 Task: Forward email as attachment with the signature Jesse Powell with the subject Request for a call from softage.8@softage.net to softage.6@softage.net and softage.7@softage.net with BCC to softage.9@softage.net with the message Can you please send me the attendance list for the last team meeting?
Action: Mouse moved to (203, 161)
Screenshot: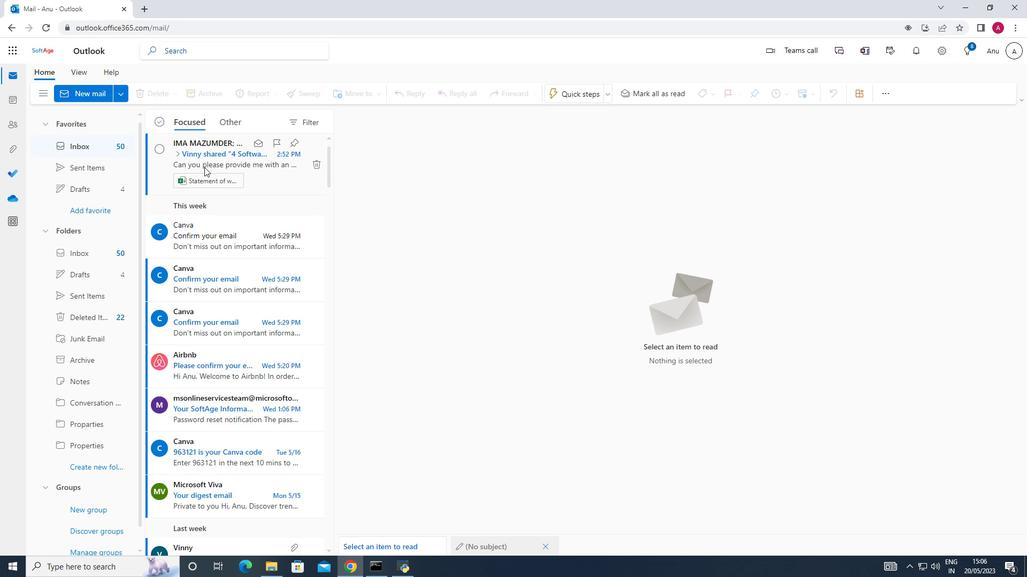 
Action: Mouse pressed left at (203, 161)
Screenshot: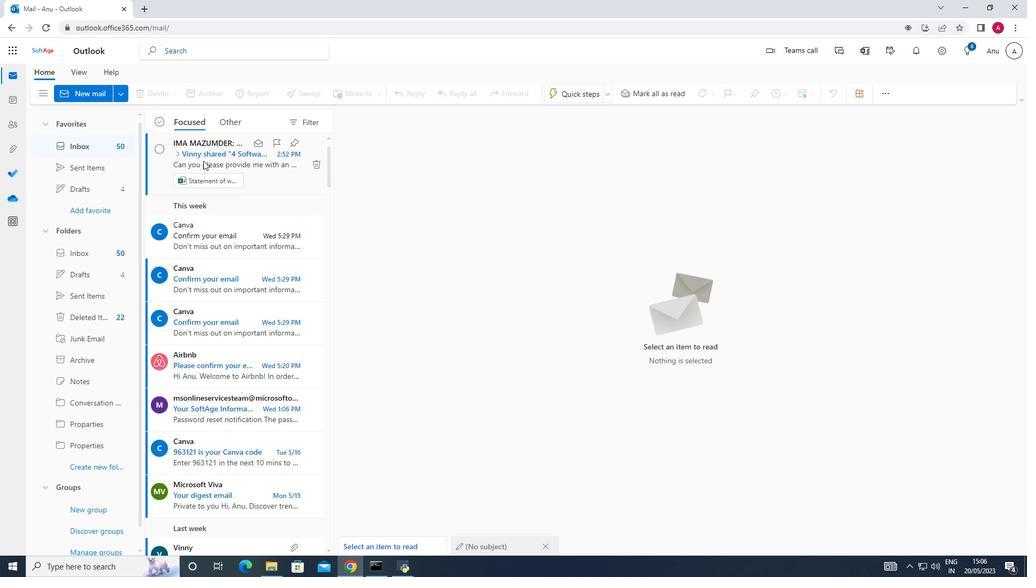 
Action: Mouse moved to (983, 150)
Screenshot: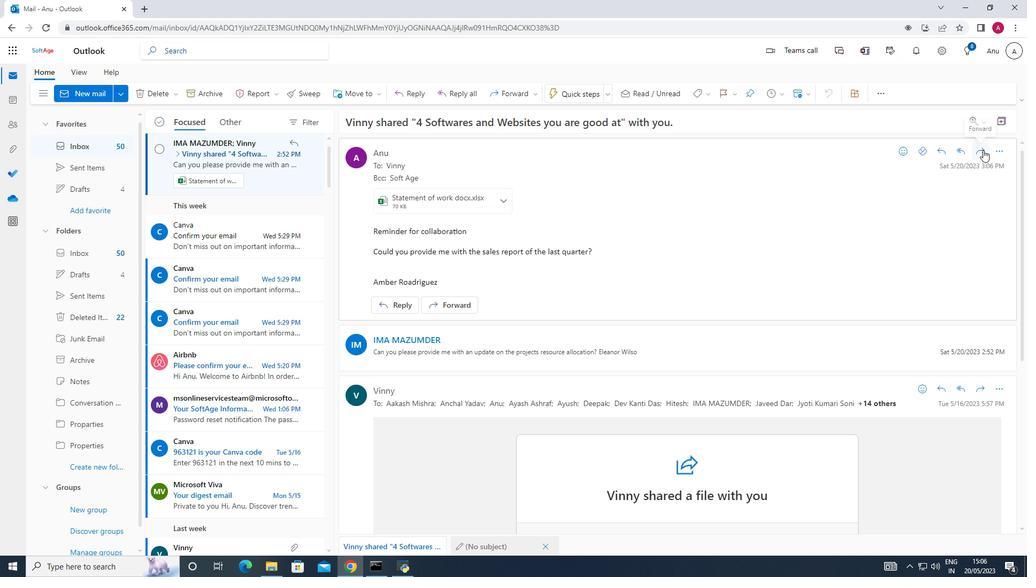 
Action: Mouse pressed left at (983, 150)
Screenshot: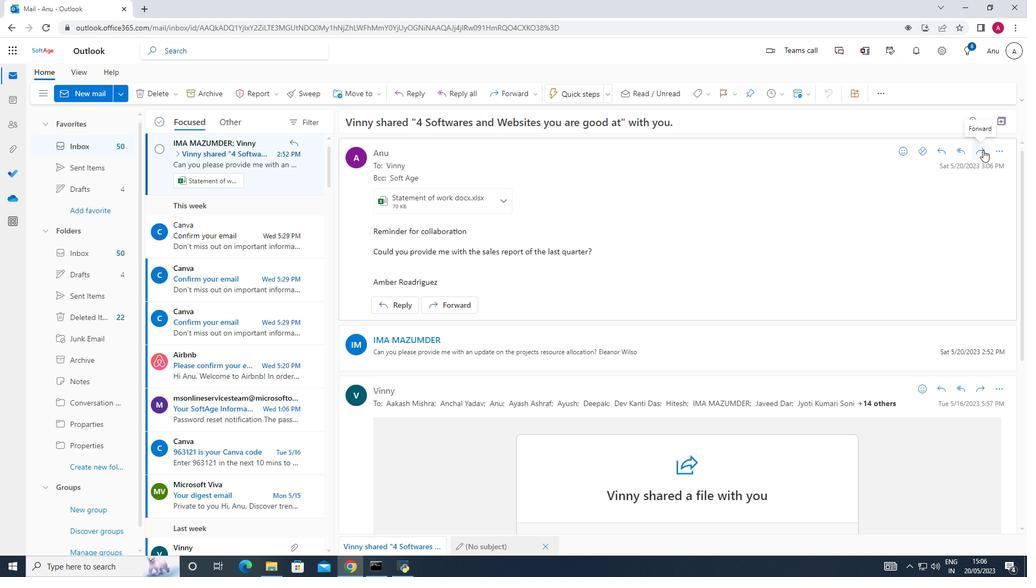 
Action: Mouse moved to (394, 176)
Screenshot: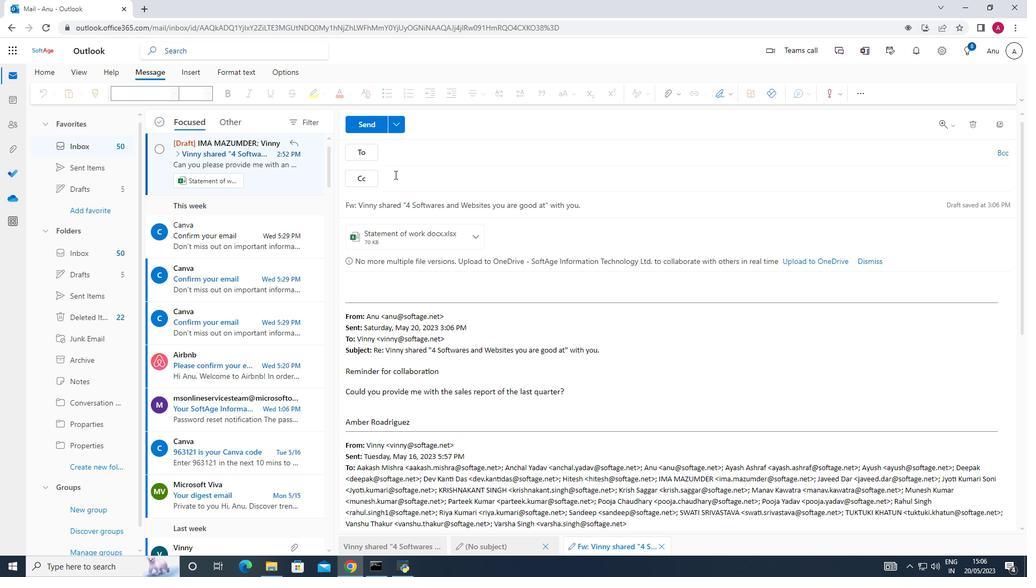 
Action: Mouse scrolled (394, 175) with delta (0, 0)
Screenshot: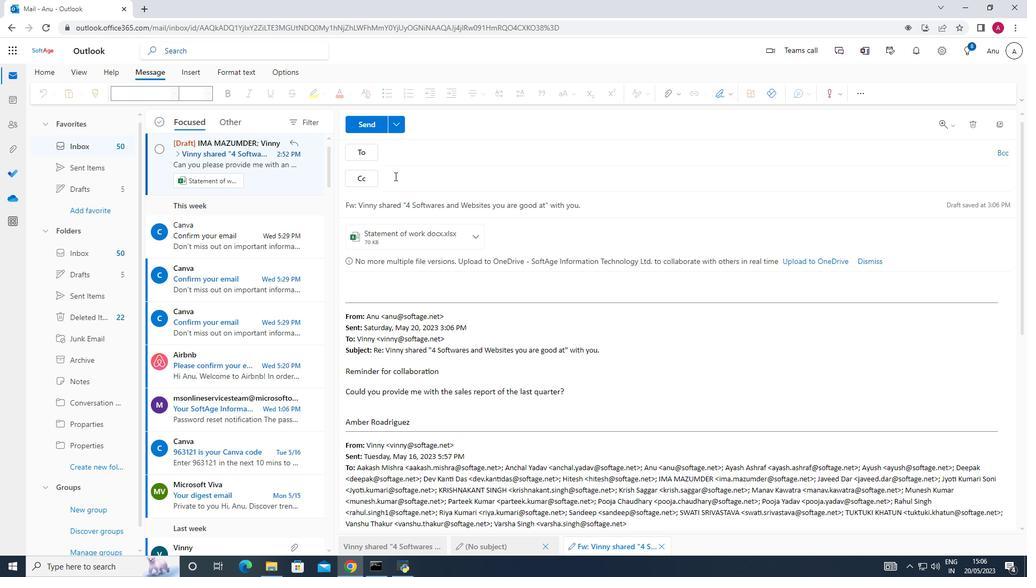 
Action: Mouse scrolled (394, 177) with delta (0, 0)
Screenshot: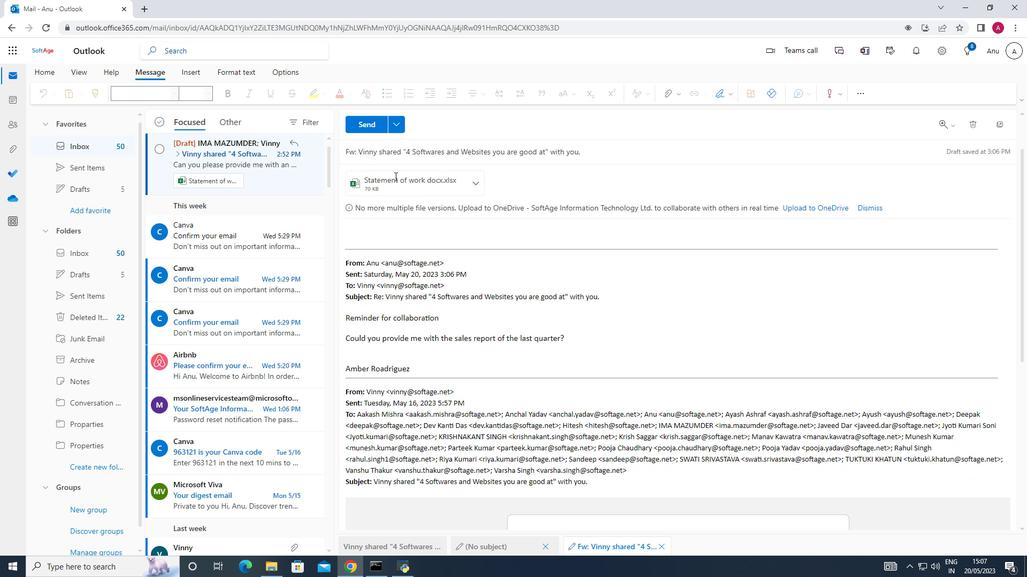 
Action: Mouse moved to (731, 95)
Screenshot: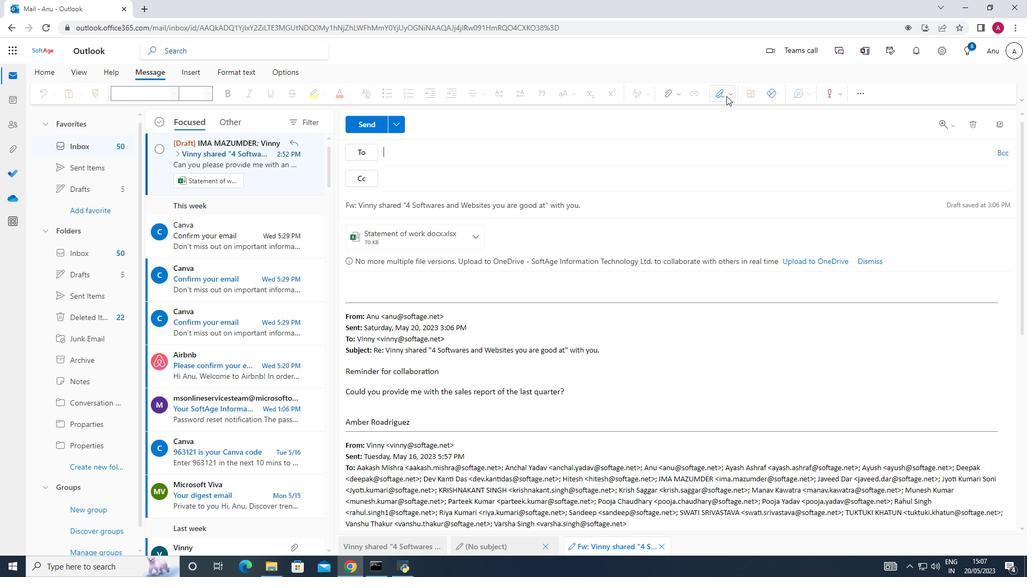 
Action: Mouse pressed left at (731, 95)
Screenshot: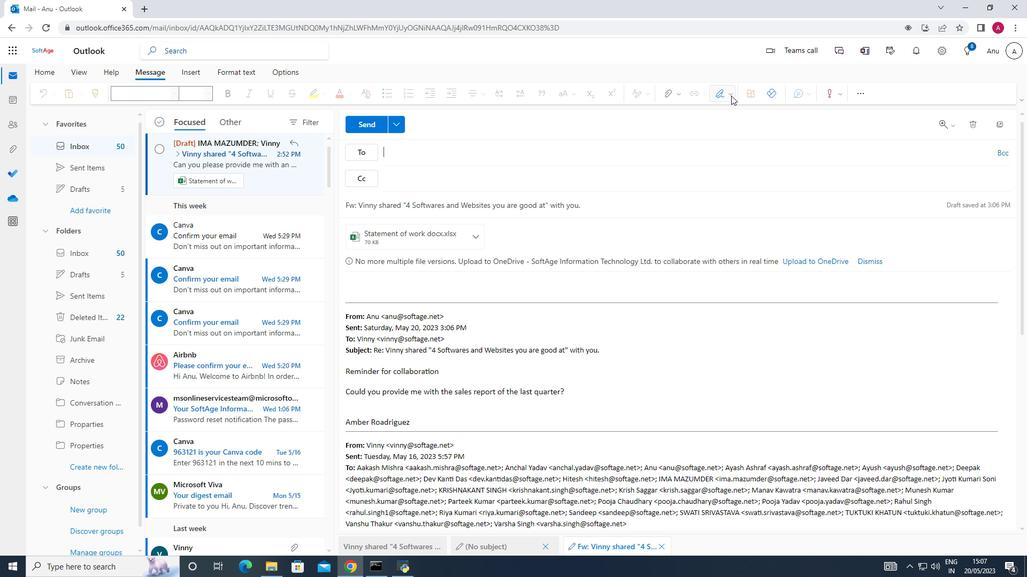 
Action: Mouse moved to (710, 133)
Screenshot: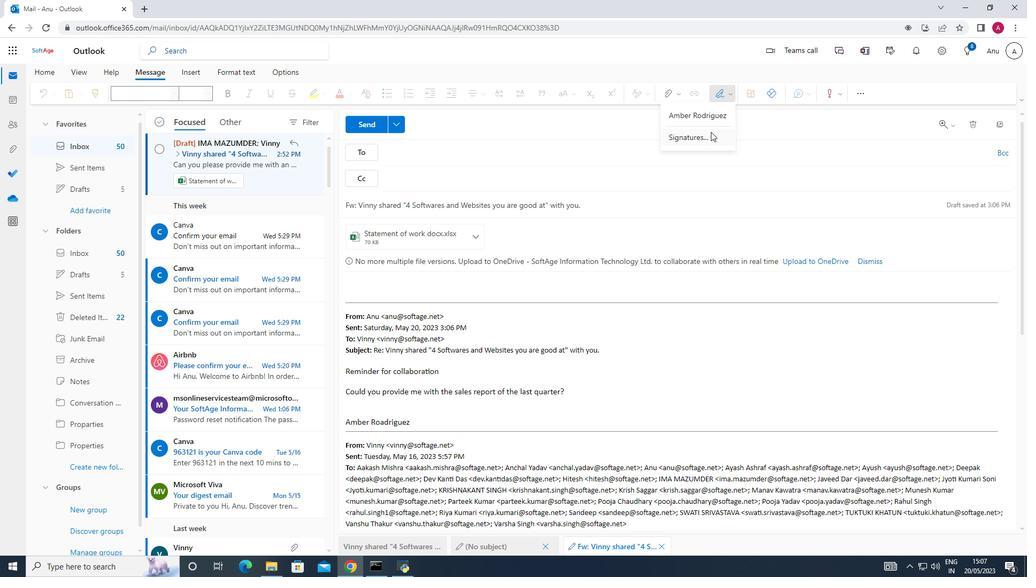 
Action: Mouse pressed left at (710, 133)
Screenshot: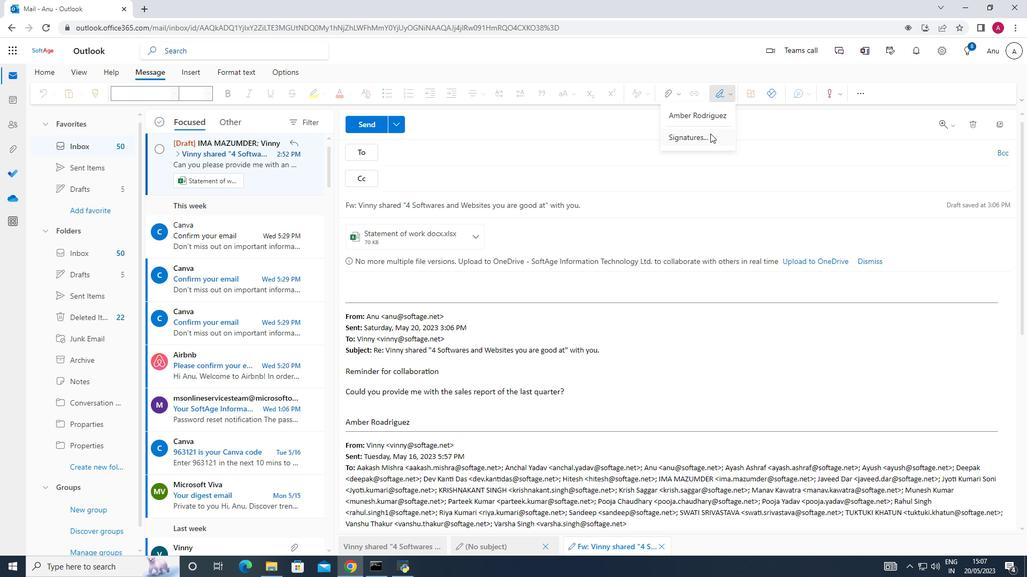 
Action: Mouse moved to (728, 174)
Screenshot: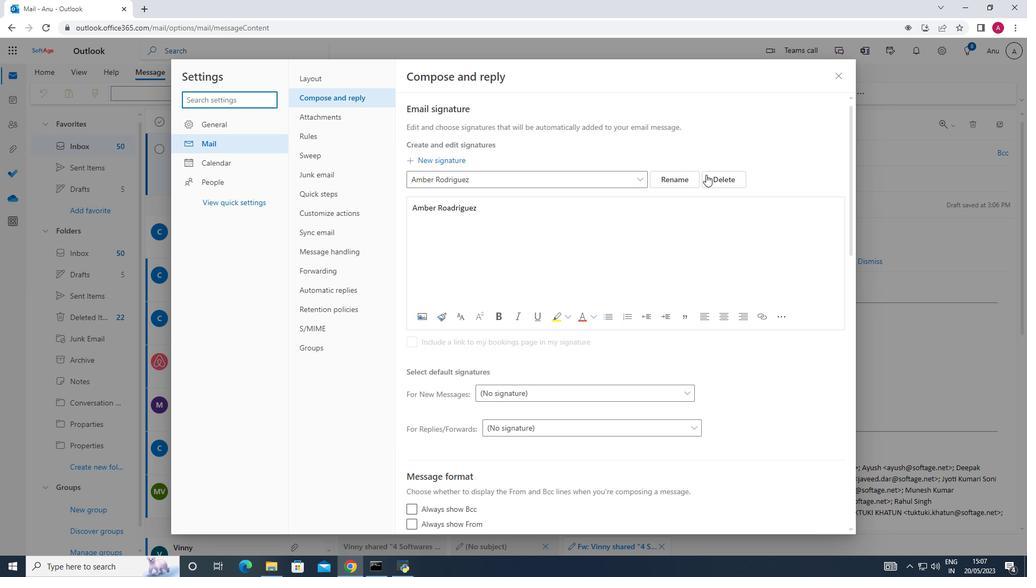 
Action: Mouse pressed left at (728, 174)
Screenshot: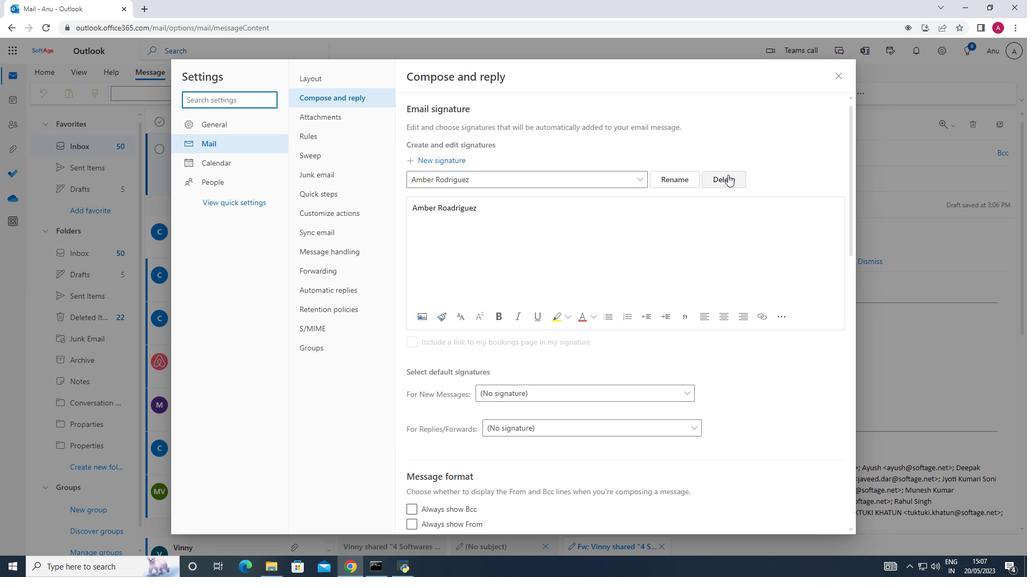 
Action: Mouse moved to (469, 184)
Screenshot: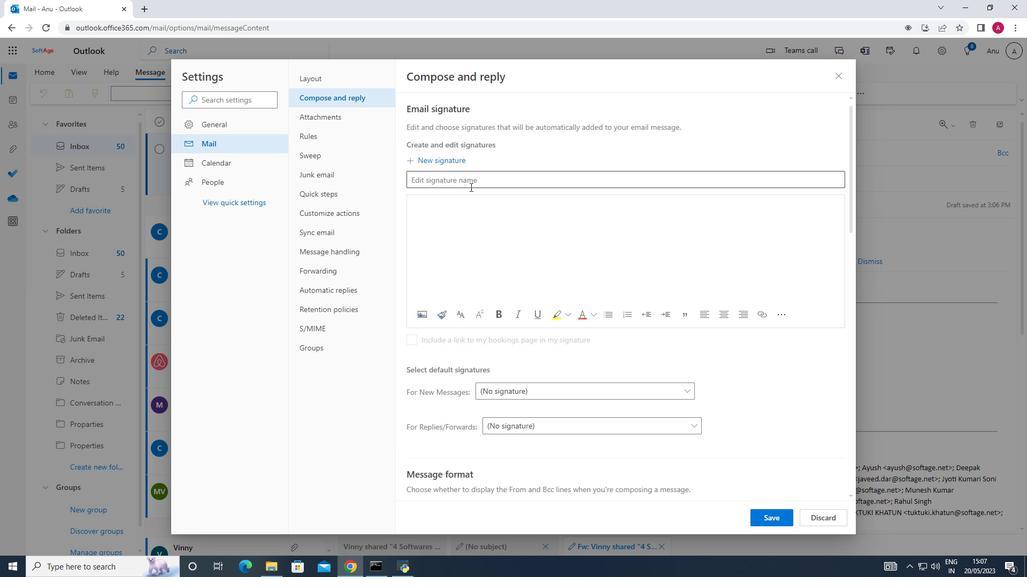 
Action: Mouse pressed left at (469, 184)
Screenshot: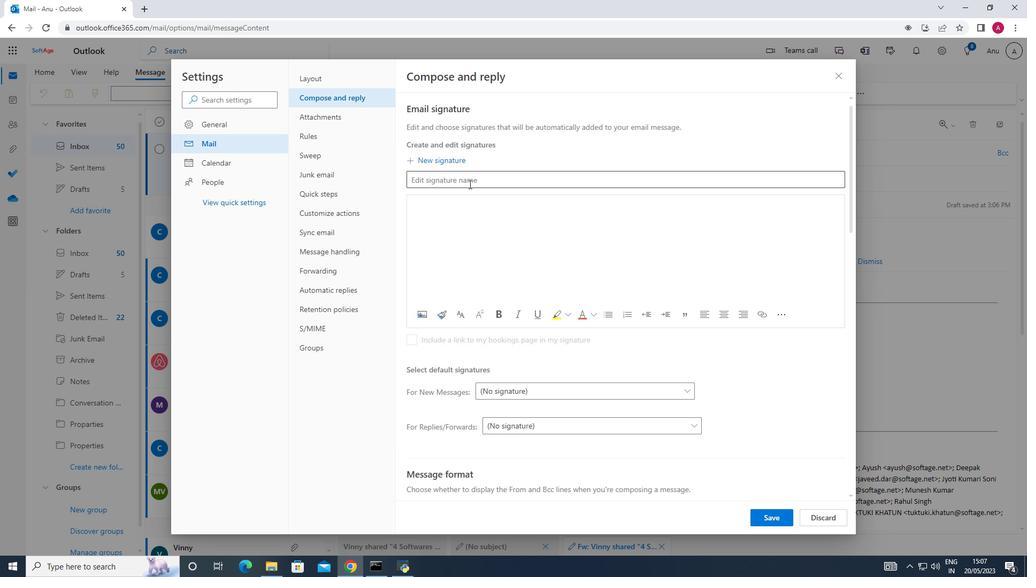 
Action: Key pressed <Key.shift>Jesse<Key.space><Key.shift><Key.shift>Powell
Screenshot: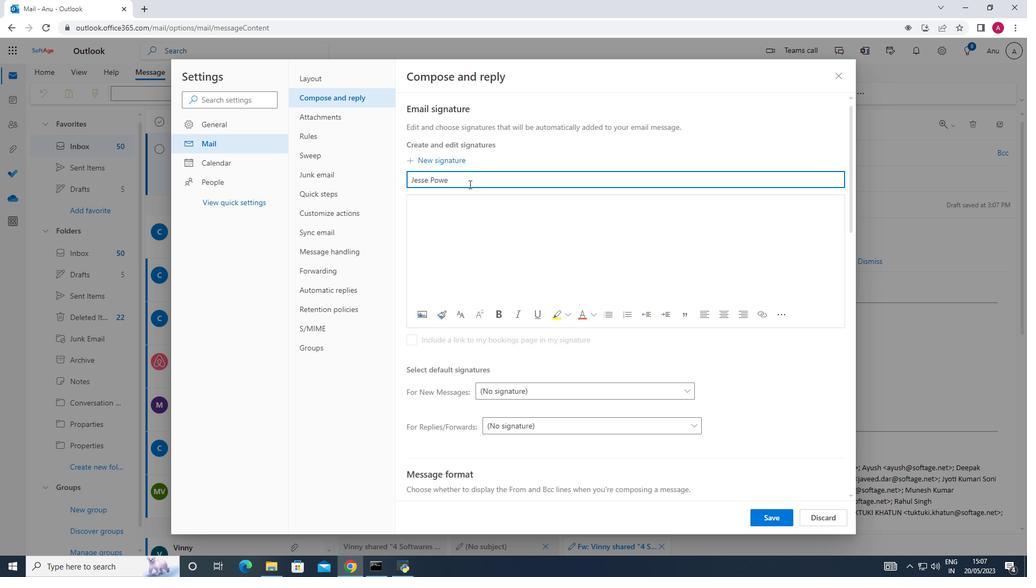
Action: Mouse moved to (420, 207)
Screenshot: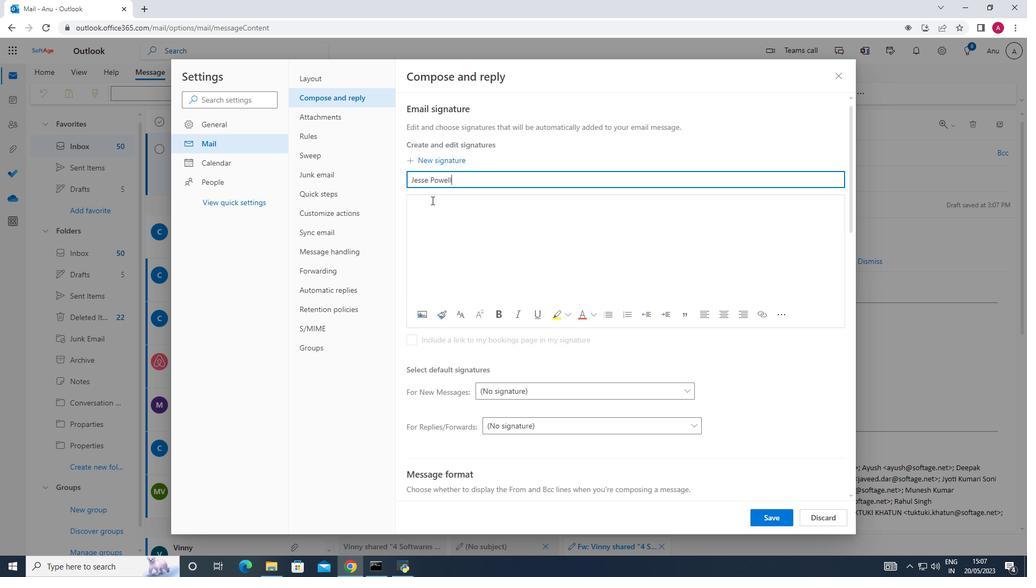 
Action: Mouse pressed left at (420, 207)
Screenshot: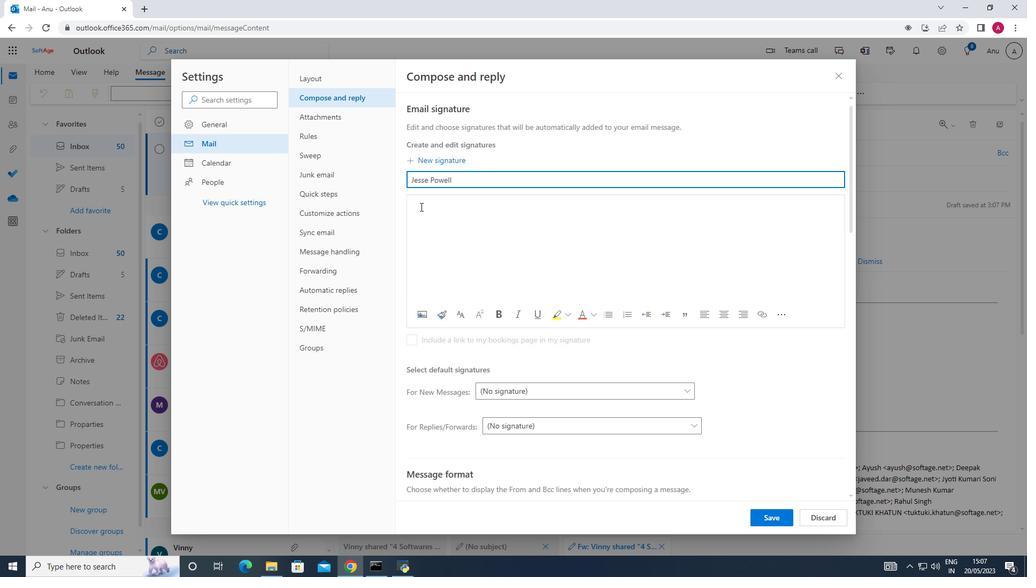 
Action: Key pressed <Key.shift><Key.shift><Key.shift><Key.shift>Jesse<Key.space><Key.shift>Powell
Screenshot: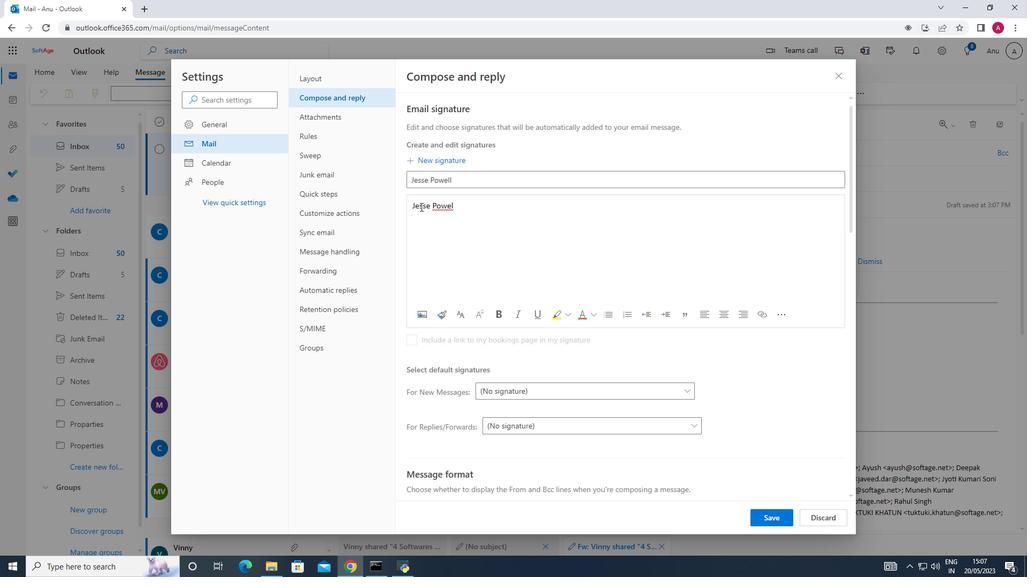 
Action: Mouse moved to (628, 300)
Screenshot: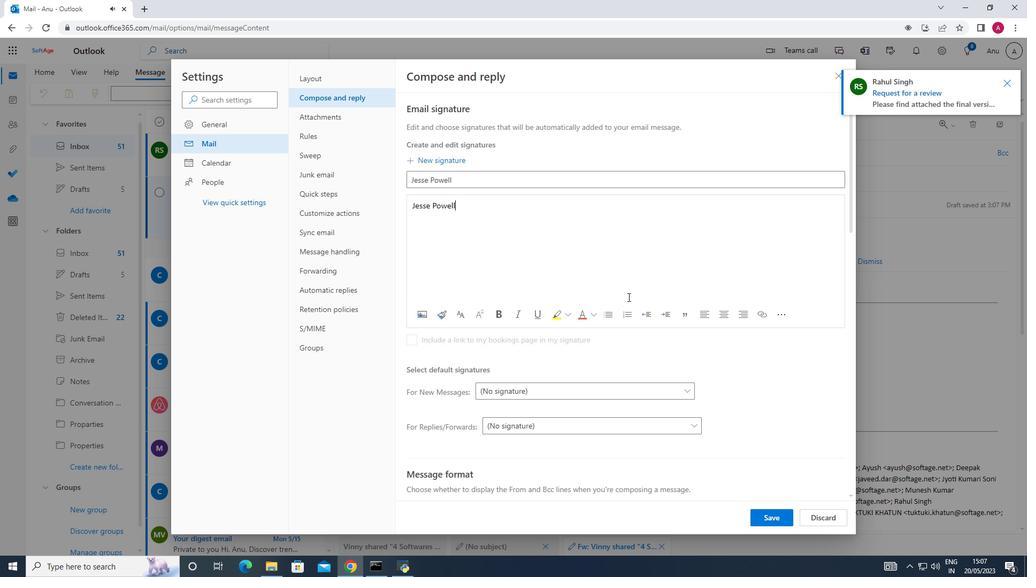 
Action: Mouse scrolled (628, 299) with delta (0, 0)
Screenshot: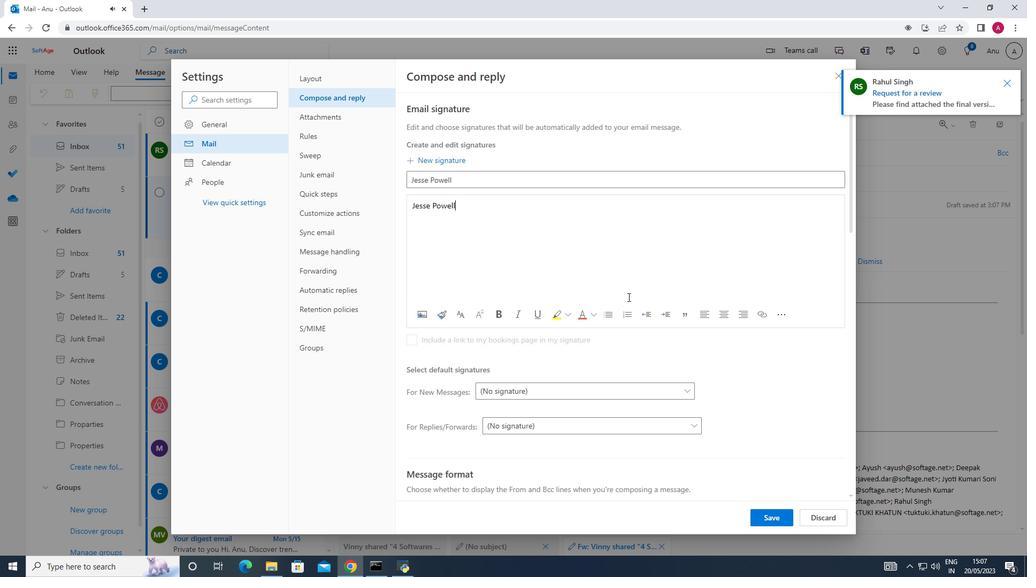 
Action: Mouse scrolled (628, 299) with delta (0, 0)
Screenshot: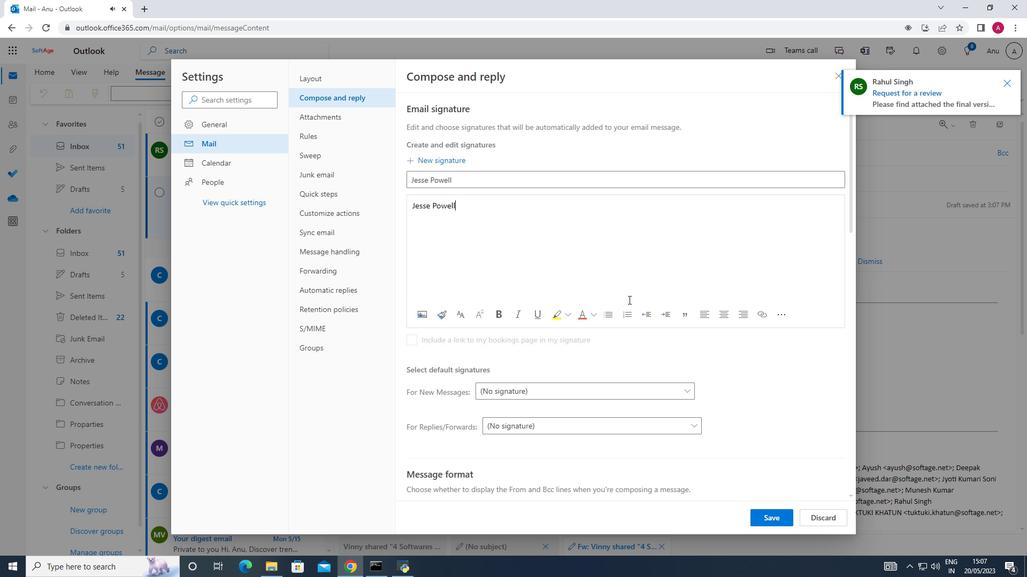 
Action: Mouse scrolled (628, 299) with delta (0, 0)
Screenshot: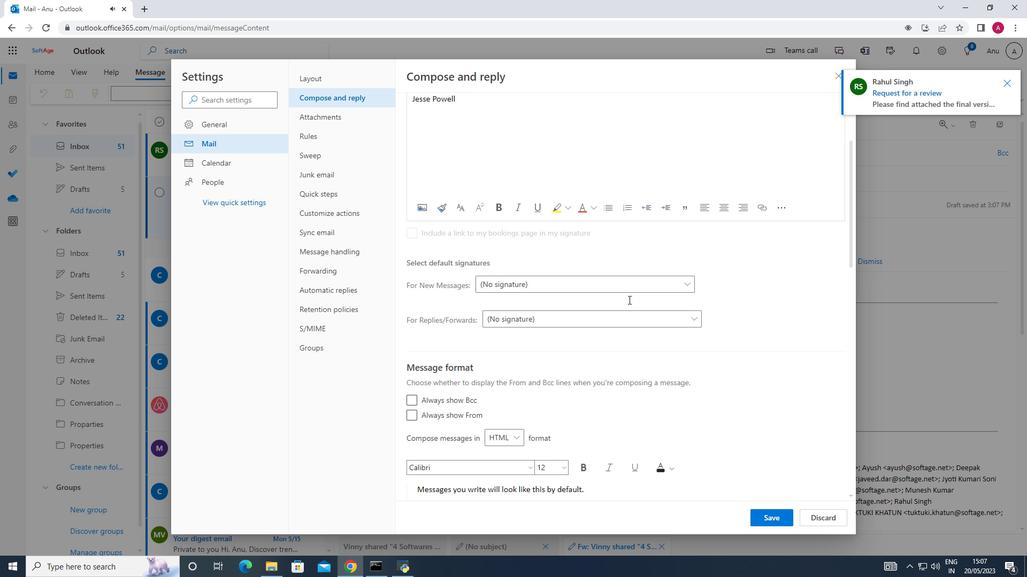 
Action: Mouse scrolled (628, 299) with delta (0, 0)
Screenshot: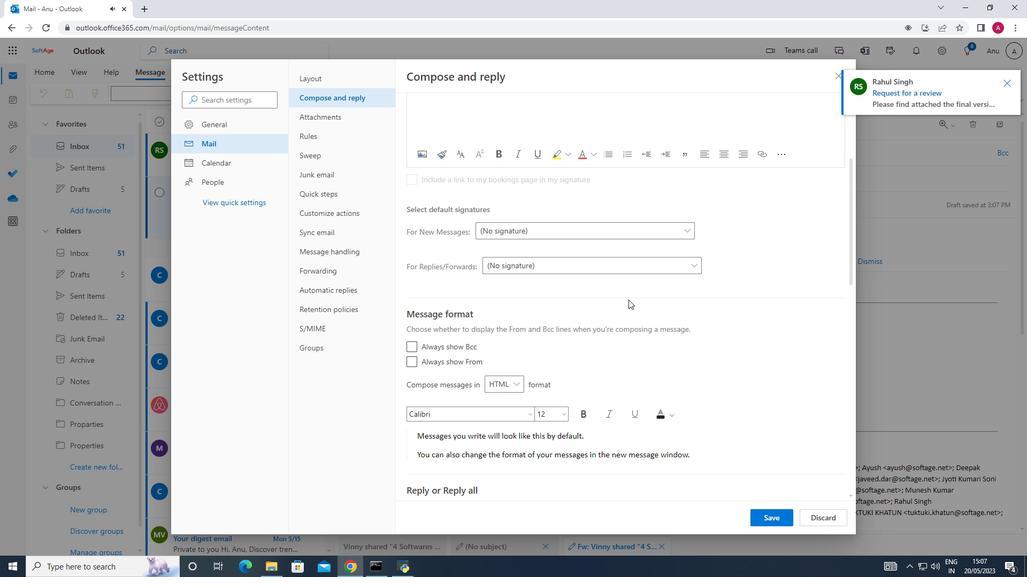 
Action: Mouse scrolled (628, 299) with delta (0, 0)
Screenshot: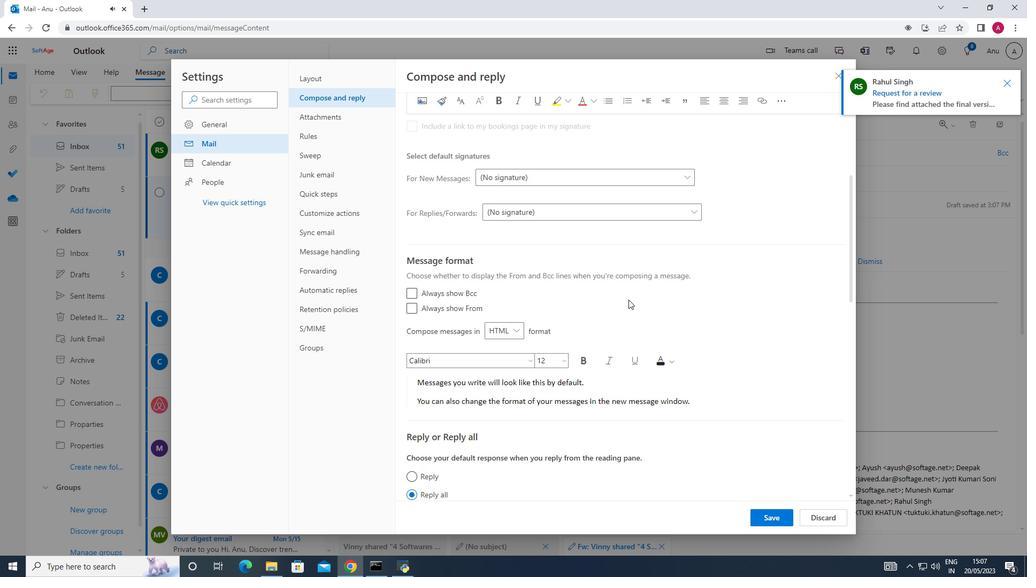 
Action: Mouse scrolled (628, 299) with delta (0, 0)
Screenshot: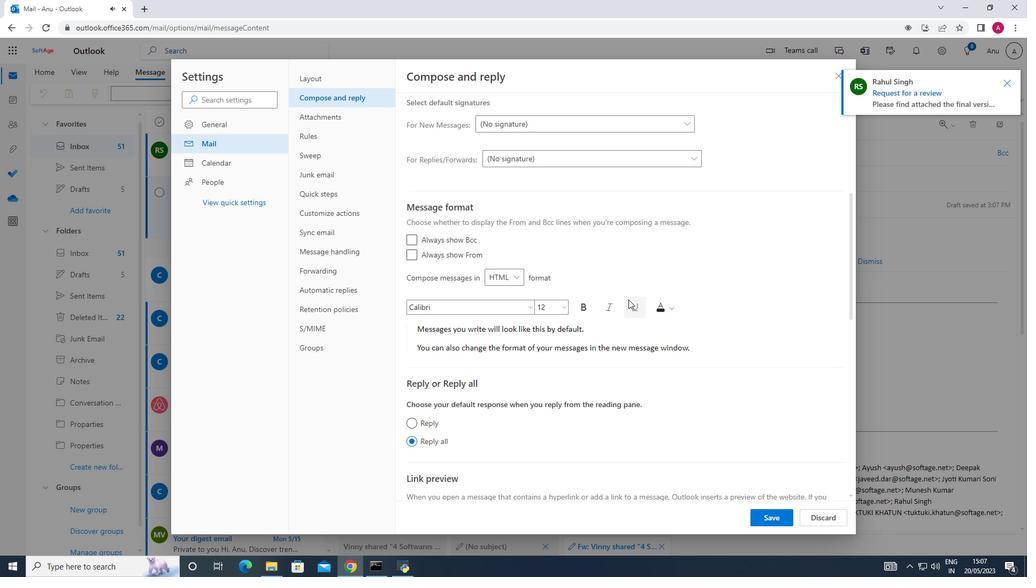 
Action: Mouse moved to (653, 329)
Screenshot: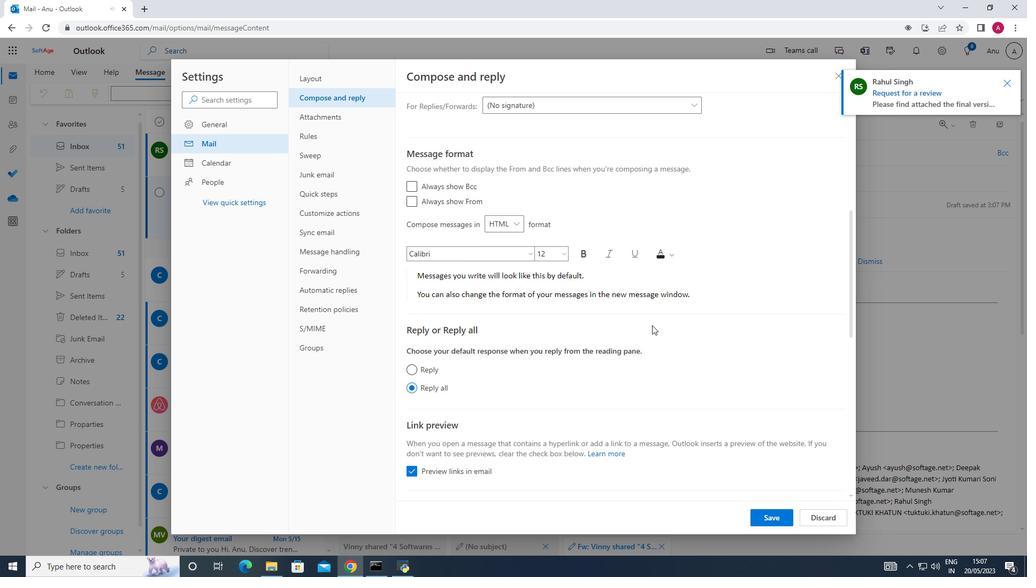 
Action: Mouse scrolled (653, 328) with delta (0, 0)
Screenshot: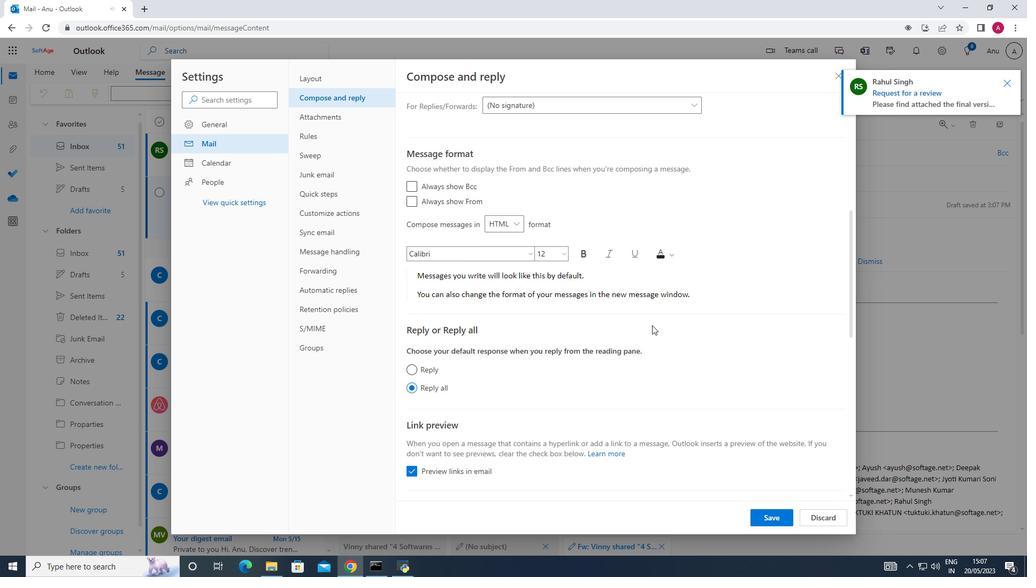 
Action: Mouse scrolled (653, 328) with delta (0, 0)
Screenshot: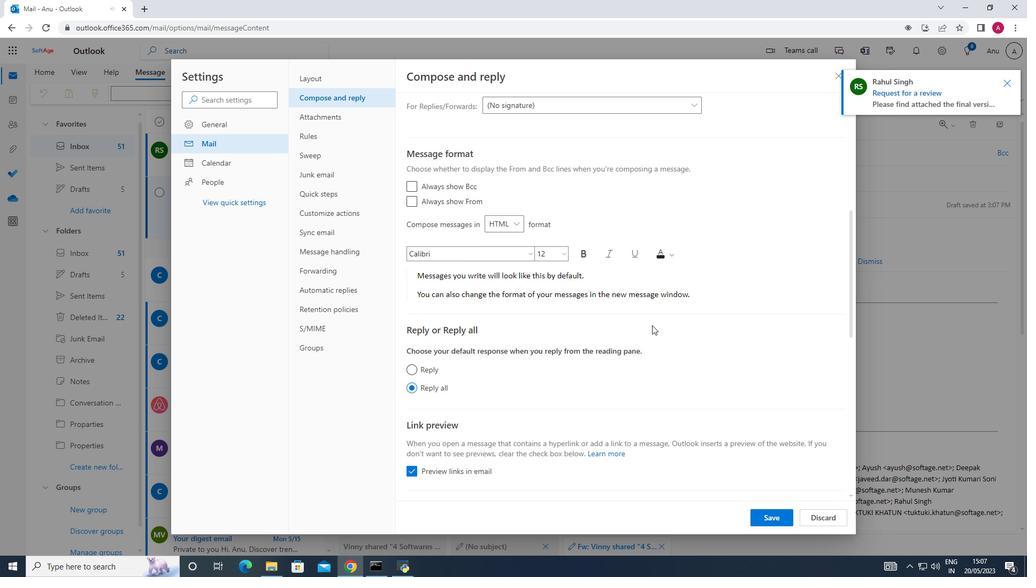 
Action: Mouse scrolled (653, 328) with delta (0, 0)
Screenshot: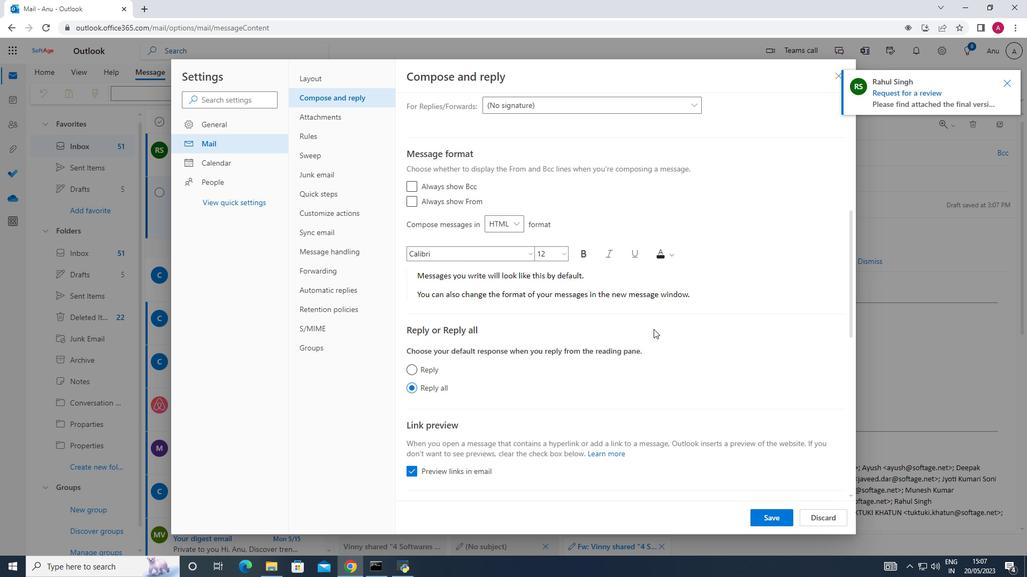 
Action: Mouse moved to (780, 520)
Screenshot: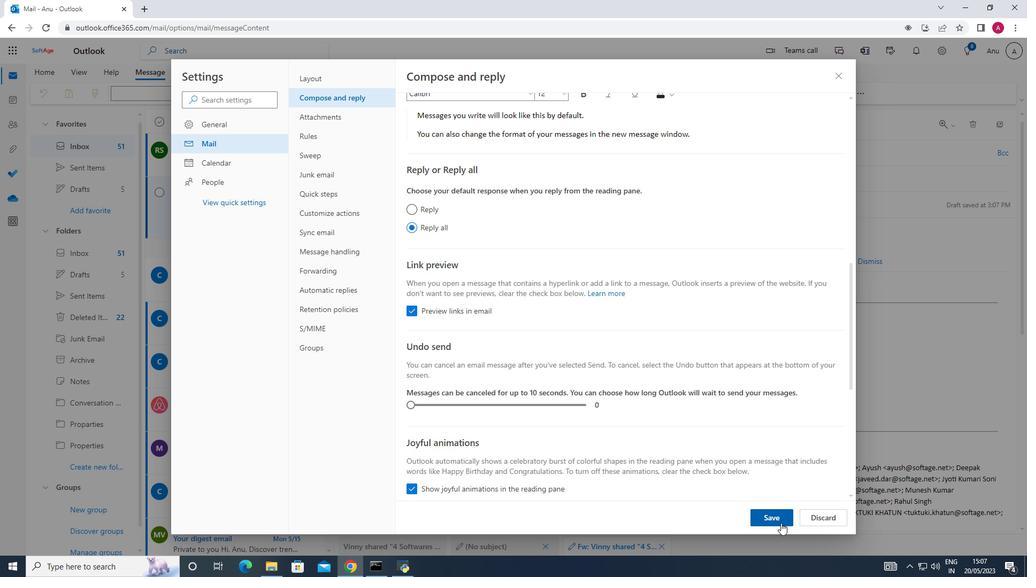 
Action: Mouse pressed left at (780, 520)
Screenshot: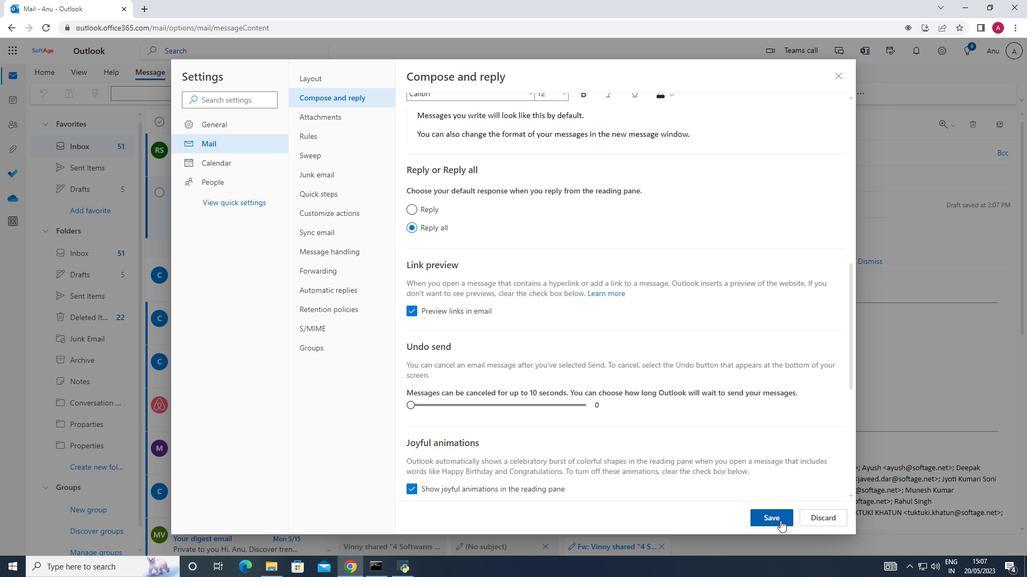 
Action: Mouse moved to (842, 73)
Screenshot: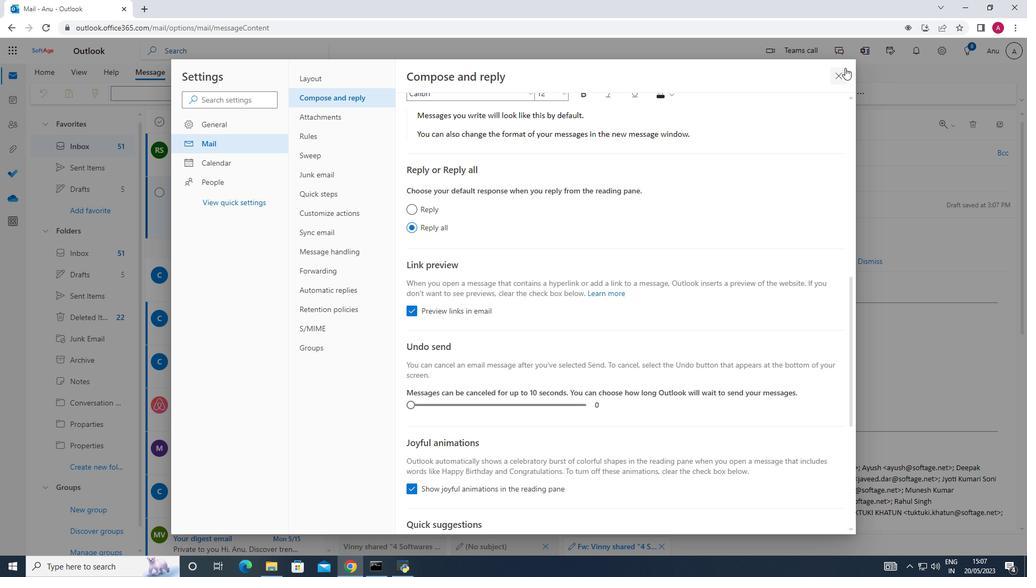 
Action: Mouse pressed left at (842, 73)
Screenshot: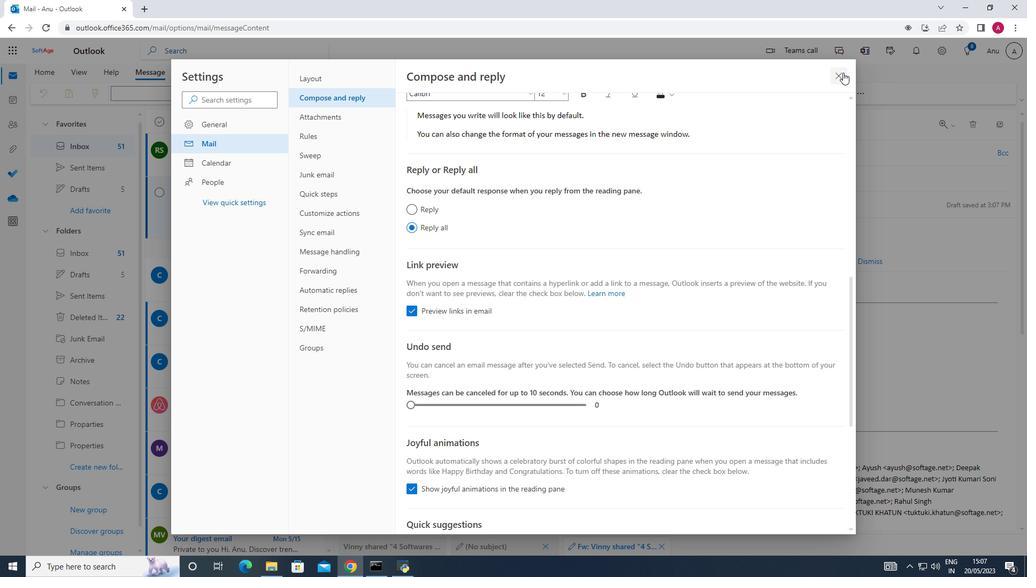 
Action: Mouse moved to (766, 267)
Screenshot: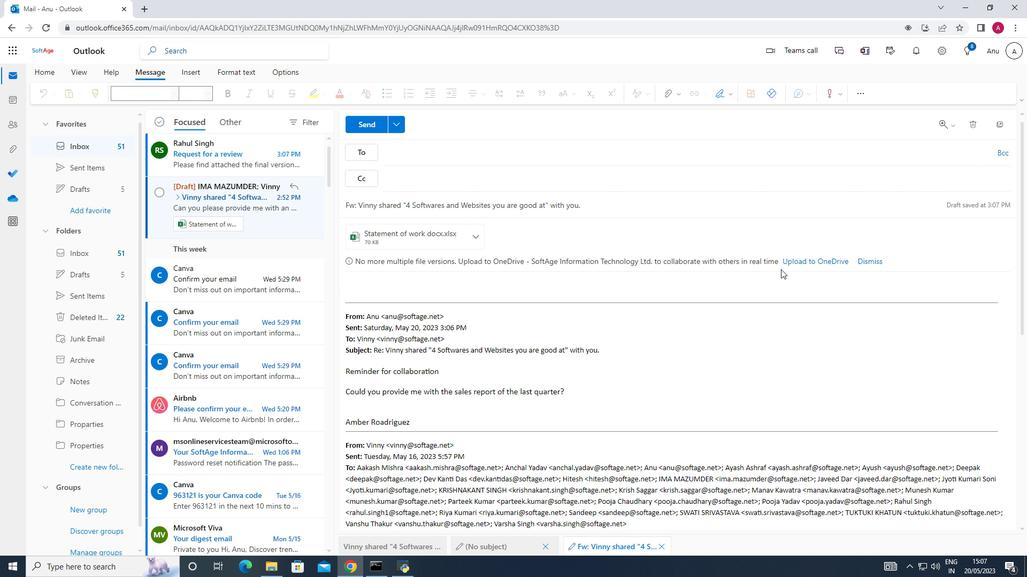 
Action: Mouse scrolled (766, 266) with delta (0, 0)
Screenshot: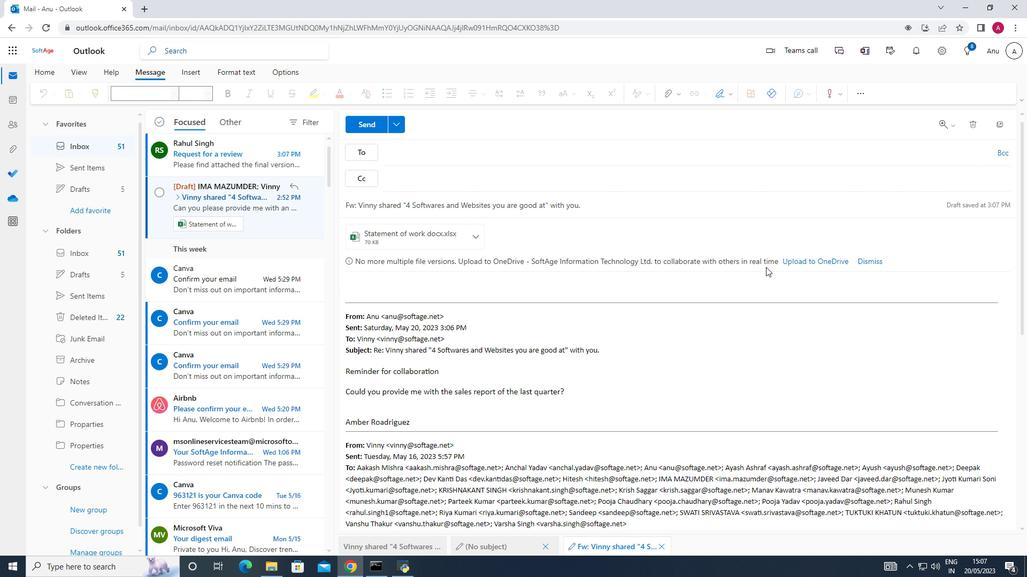 
Action: Mouse scrolled (766, 266) with delta (0, 0)
Screenshot: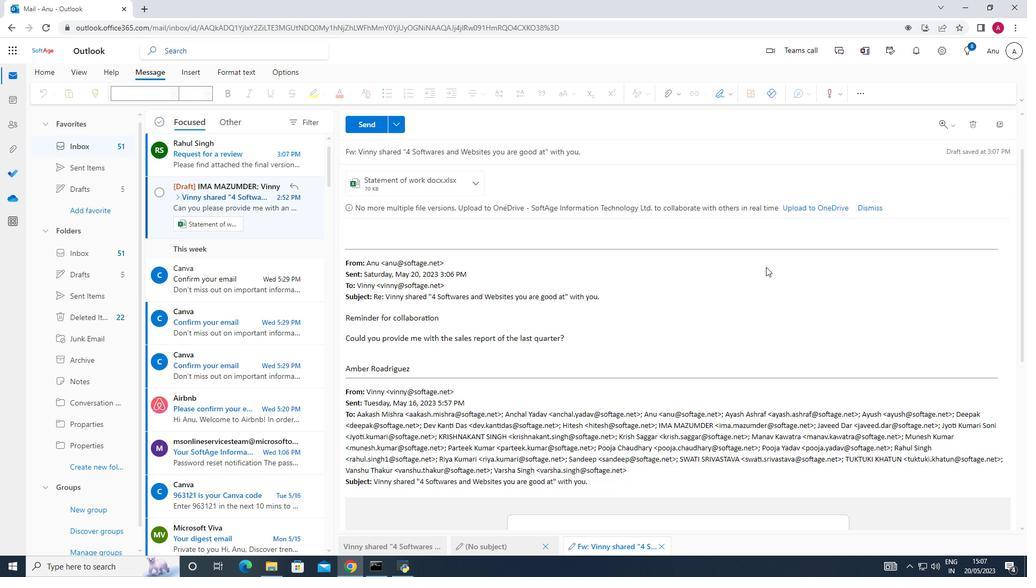 
Action: Mouse scrolled (766, 266) with delta (0, 0)
Screenshot: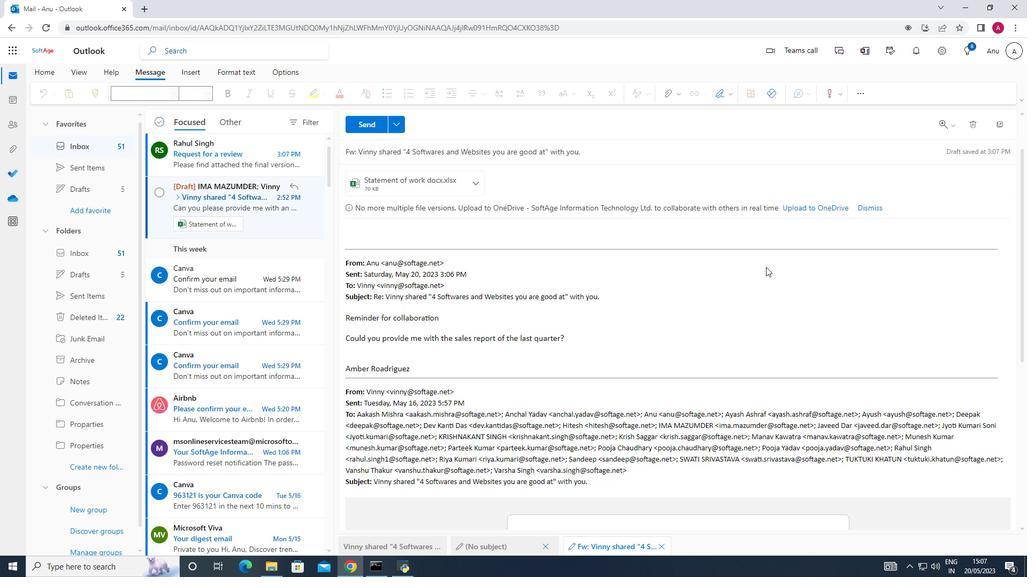 
Action: Mouse scrolled (766, 266) with delta (0, 0)
Screenshot: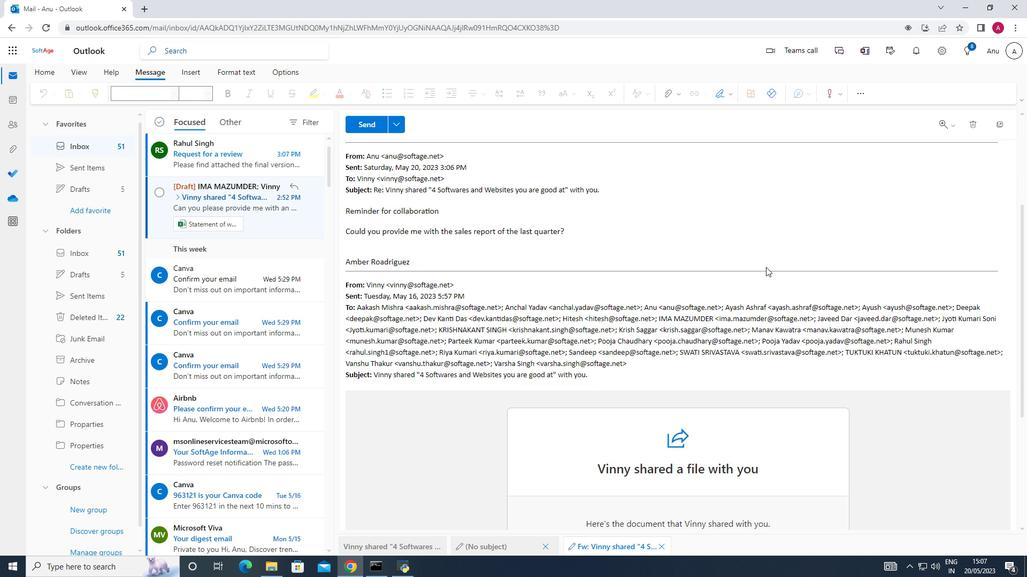 
Action: Mouse scrolled (766, 266) with delta (0, 0)
Screenshot: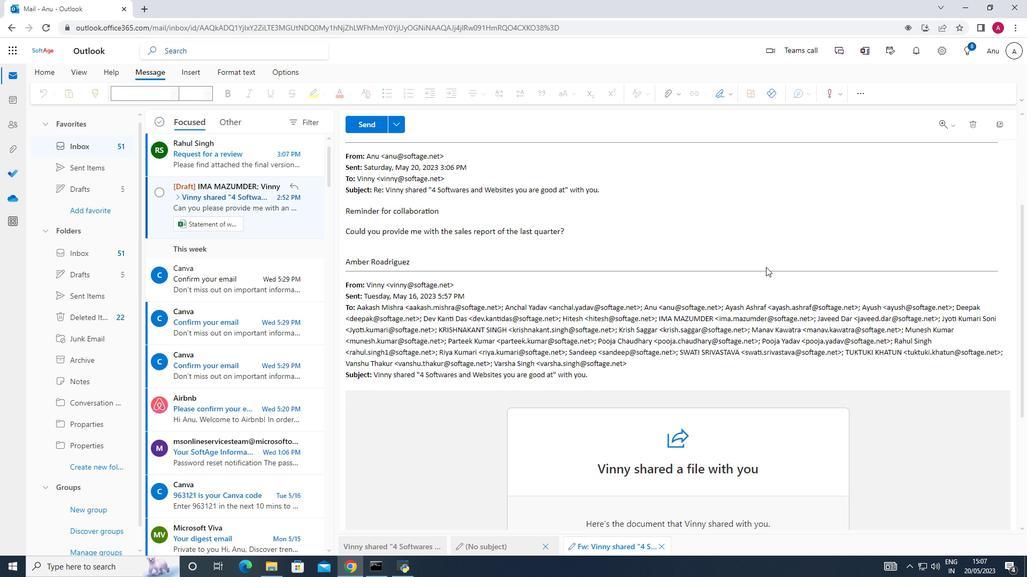
Action: Mouse scrolled (766, 266) with delta (0, 0)
Screenshot: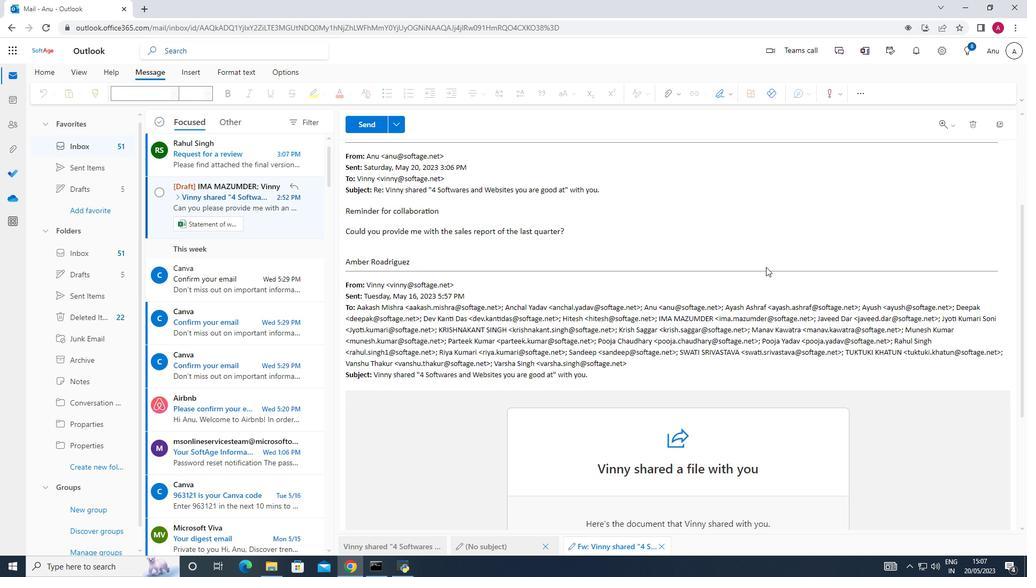 
Action: Mouse scrolled (766, 266) with delta (0, 0)
Screenshot: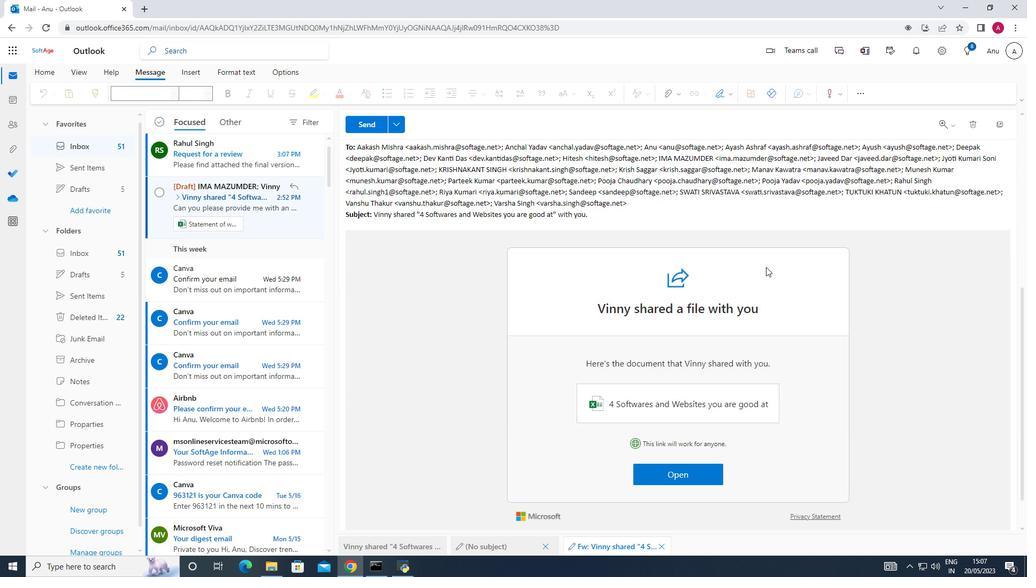 
Action: Mouse scrolled (766, 266) with delta (0, 0)
Screenshot: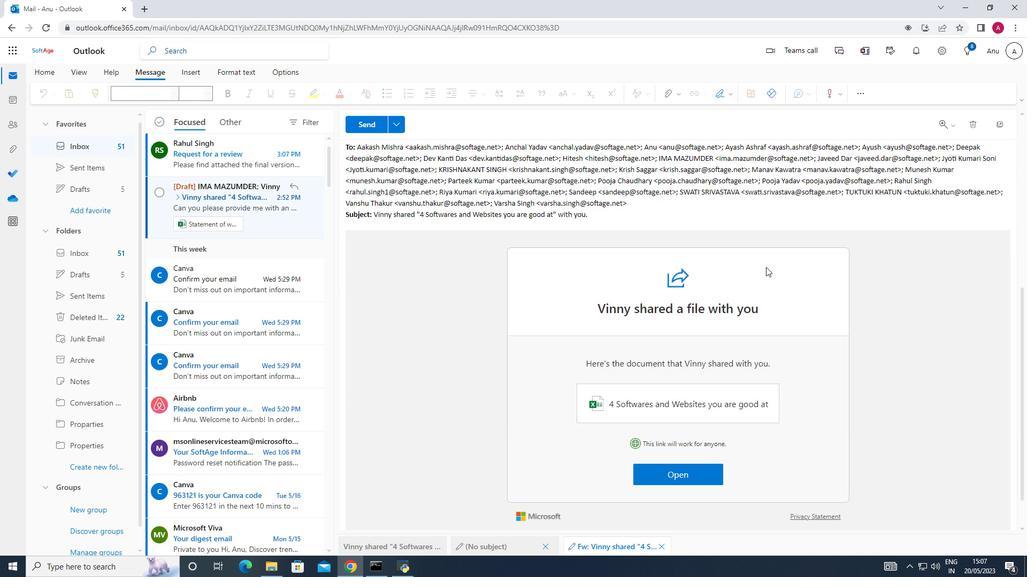 
Action: Mouse moved to (765, 266)
Screenshot: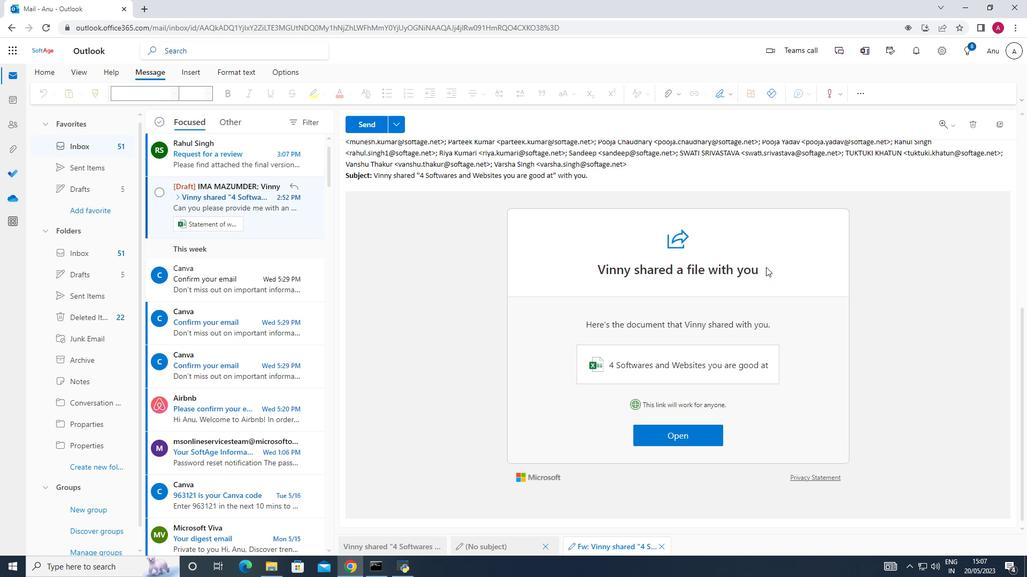 
Action: Mouse scrolled (765, 266) with delta (0, 0)
Screenshot: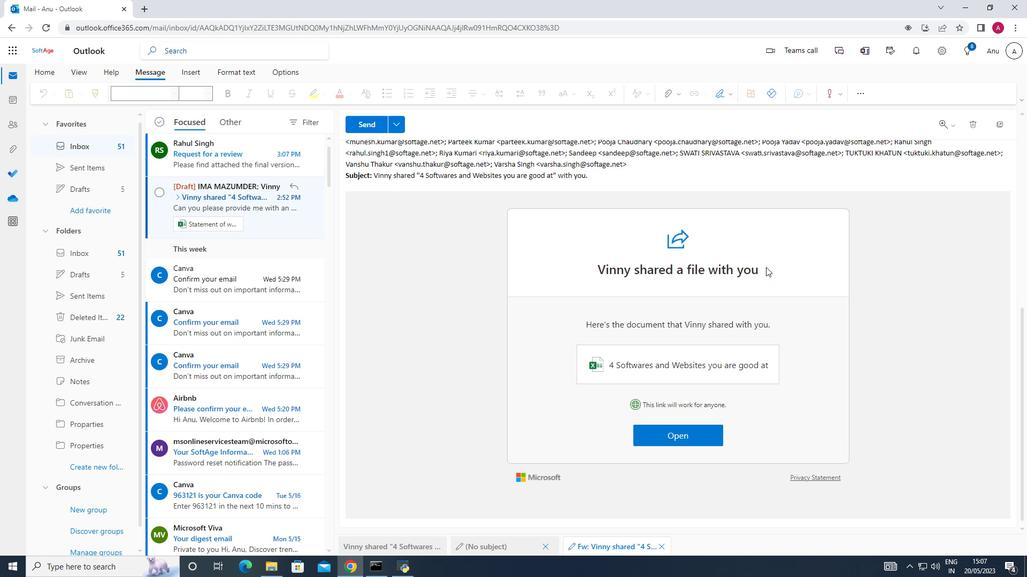 
Action: Mouse moved to (764, 258)
Screenshot: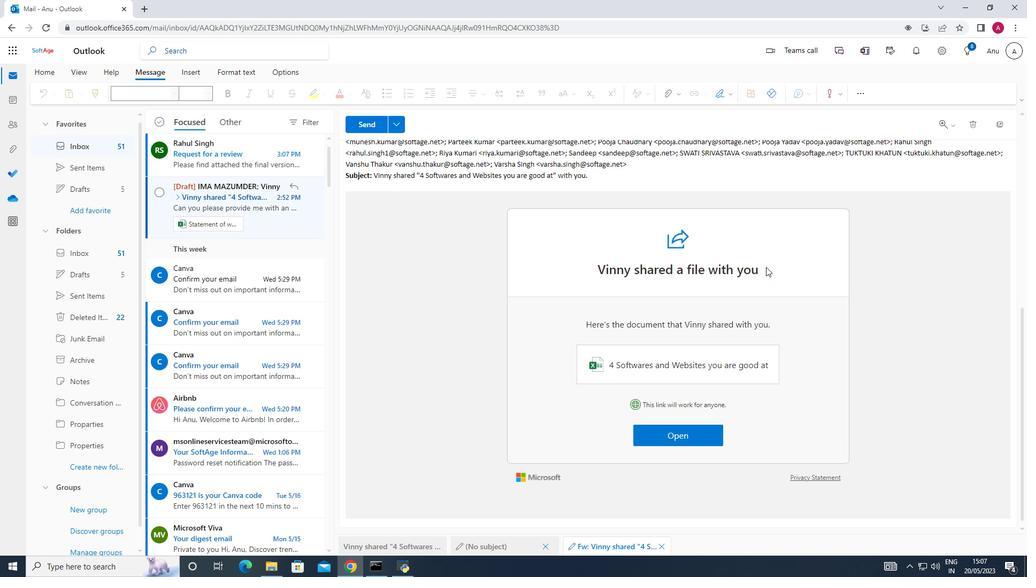 
Action: Mouse scrolled (764, 259) with delta (0, 0)
Screenshot: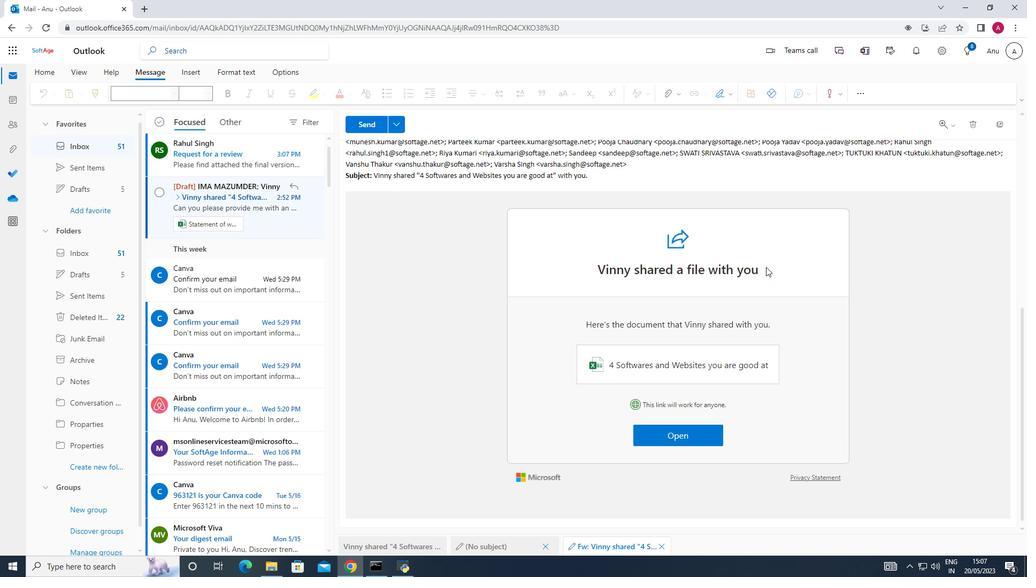 
Action: Mouse moved to (756, 246)
Screenshot: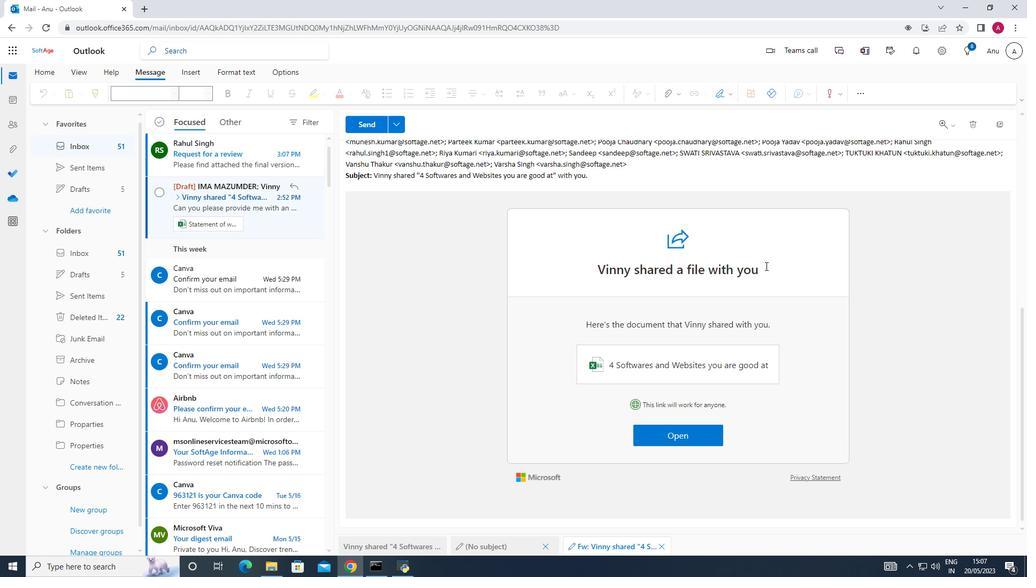 
Action: Mouse scrolled (757, 248) with delta (0, 0)
Screenshot: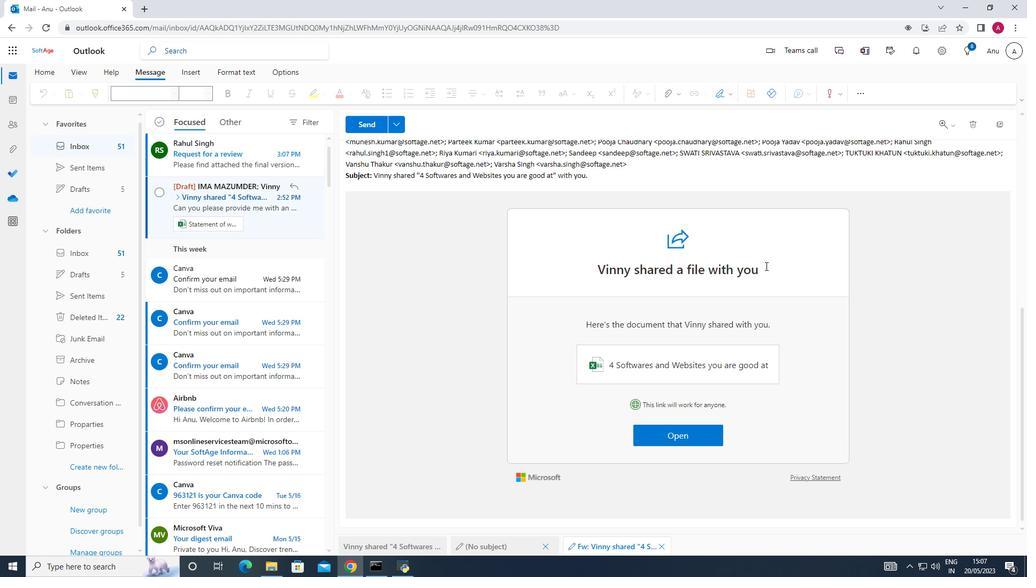
Action: Mouse moved to (747, 246)
Screenshot: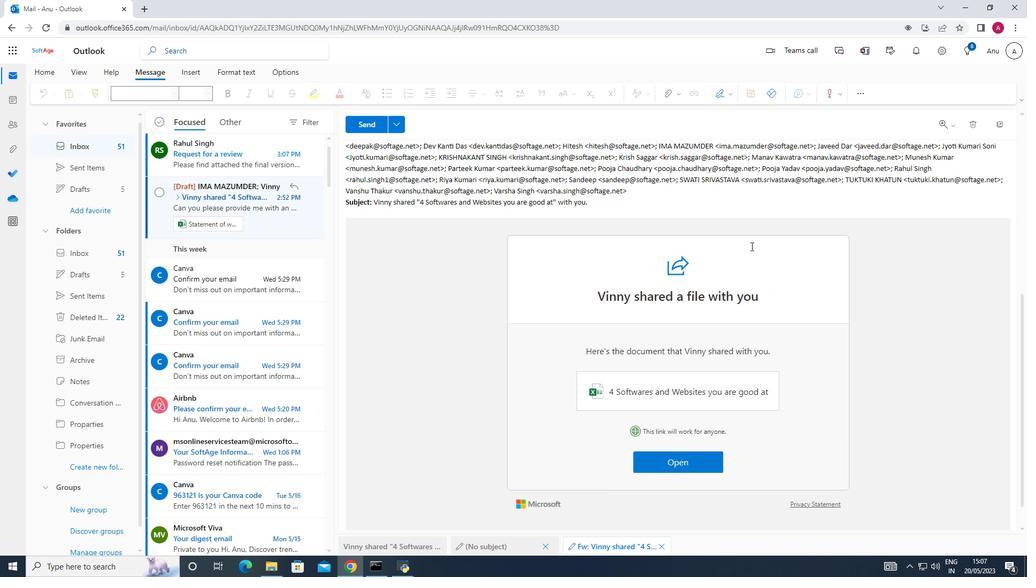 
Action: Mouse scrolled (747, 247) with delta (0, 0)
Screenshot: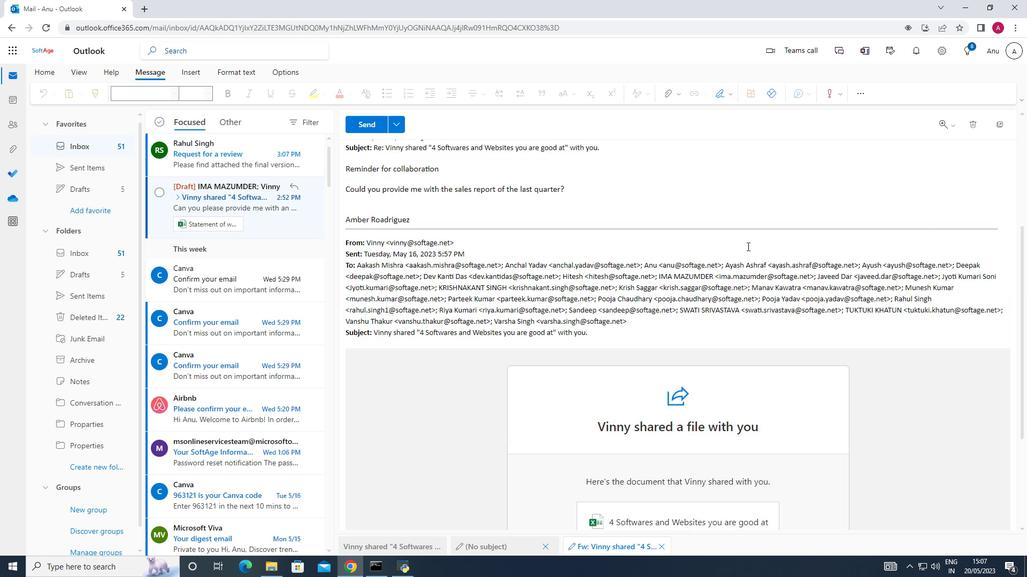 
Action: Mouse scrolled (747, 247) with delta (0, 0)
Screenshot: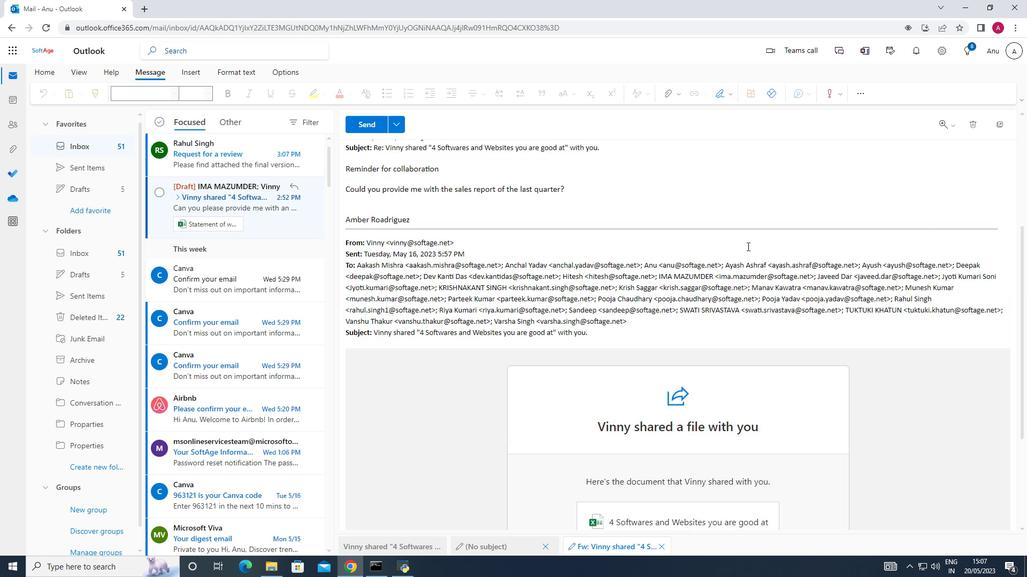 
Action: Mouse scrolled (747, 247) with delta (0, 0)
Screenshot: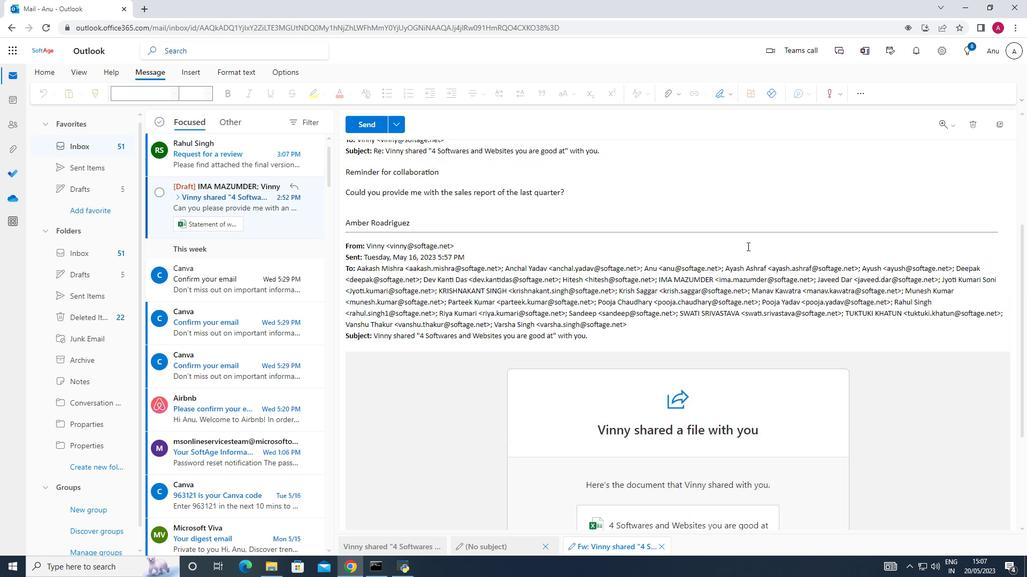 
Action: Mouse scrolled (747, 247) with delta (0, 0)
Screenshot: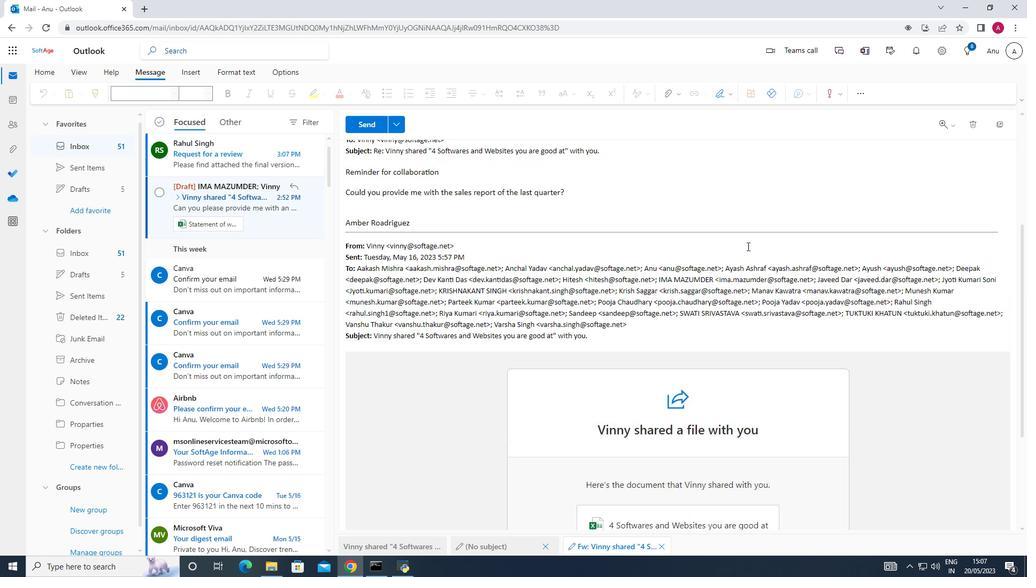 
Action: Mouse scrolled (747, 247) with delta (0, 0)
Screenshot: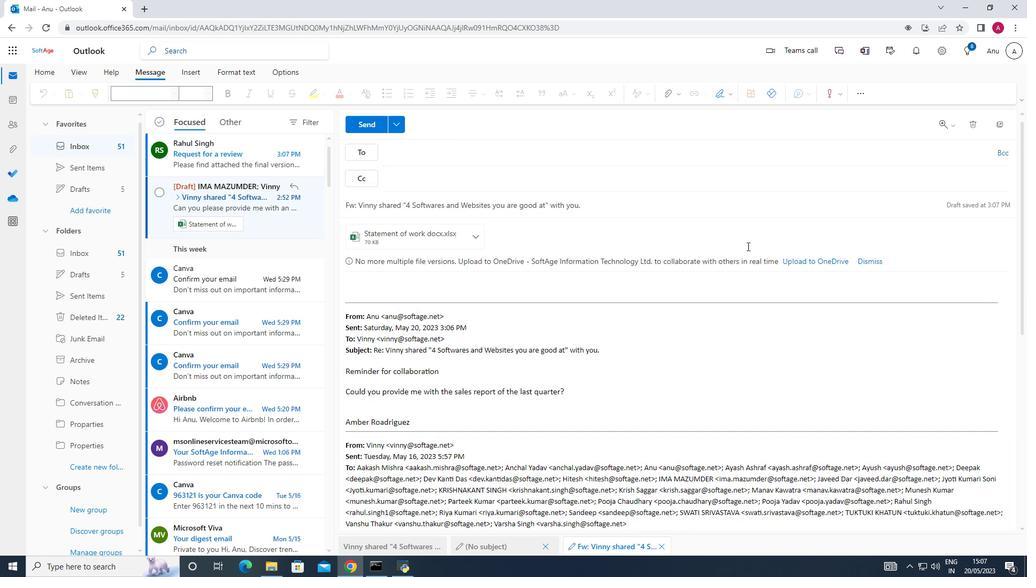 
Action: Mouse scrolled (747, 247) with delta (0, 0)
Screenshot: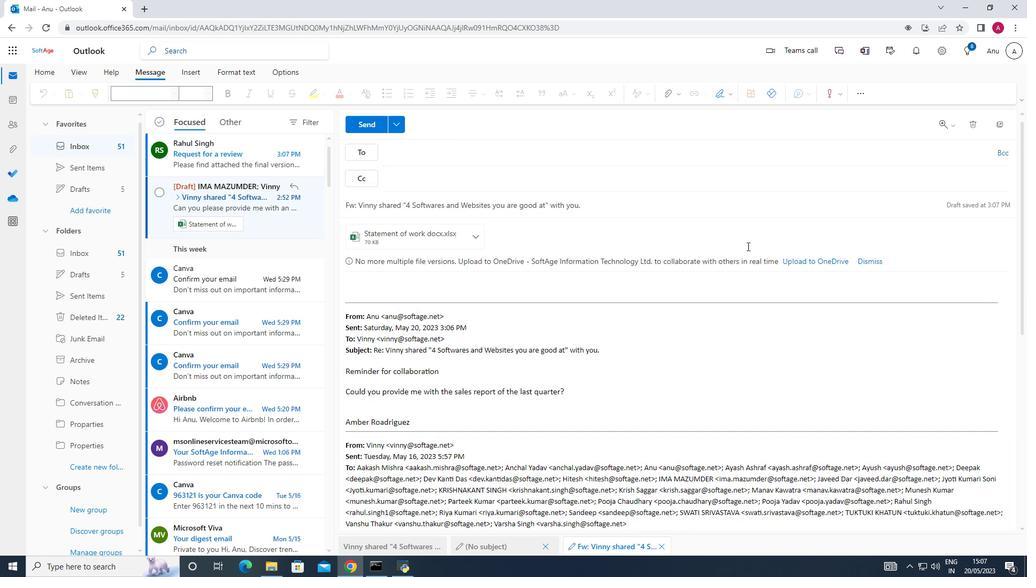 
Action: Mouse scrolled (747, 247) with delta (0, 0)
Screenshot: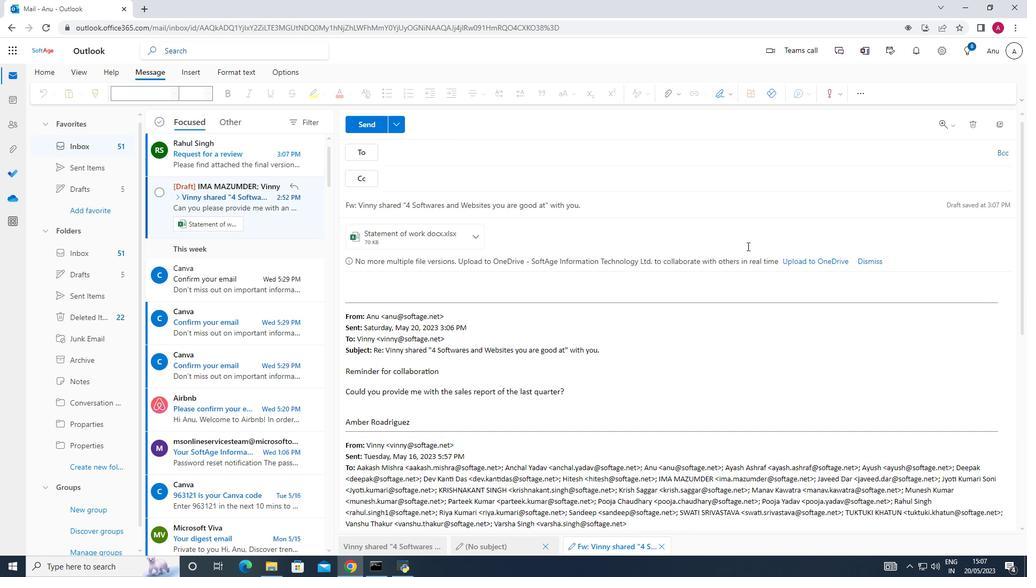 
Action: Mouse scrolled (747, 247) with delta (0, 0)
Screenshot: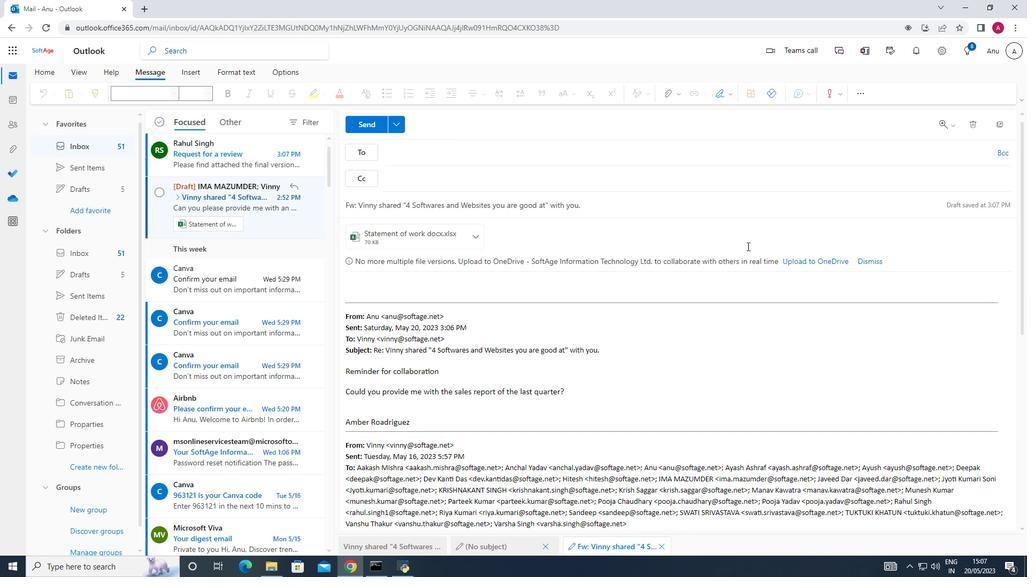 
Action: Mouse moved to (631, 222)
Screenshot: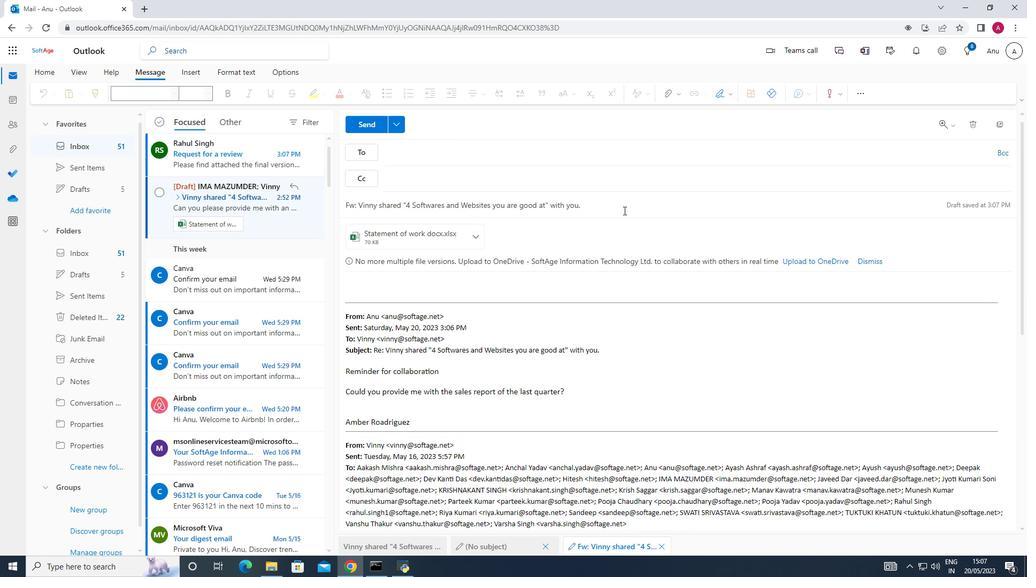 
Action: Mouse pressed left at (631, 222)
Screenshot: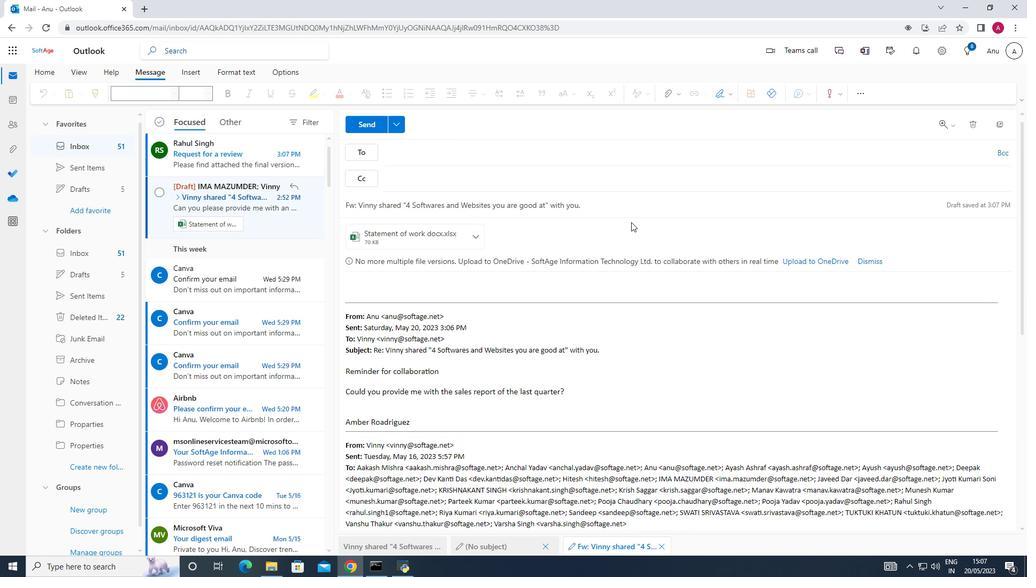 
Action: Mouse moved to (623, 219)
Screenshot: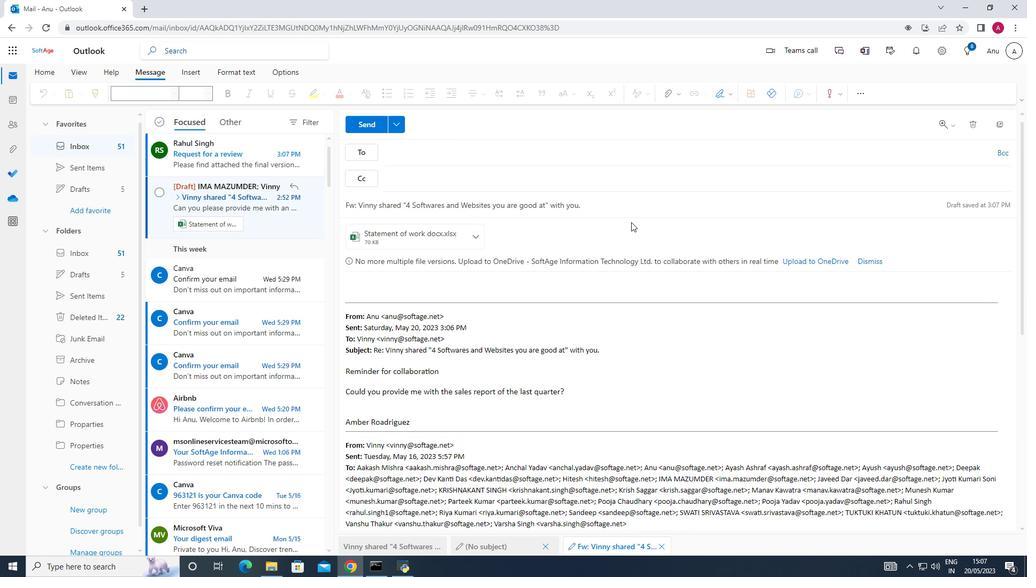 
Action: Mouse pressed left at (623, 219)
Screenshot: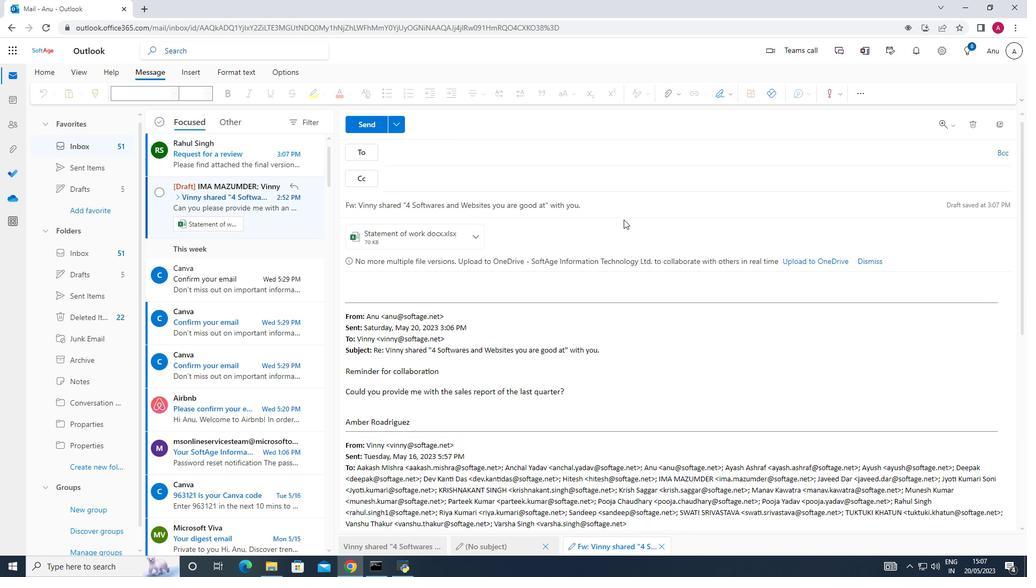 
Action: Mouse moved to (1009, 153)
Screenshot: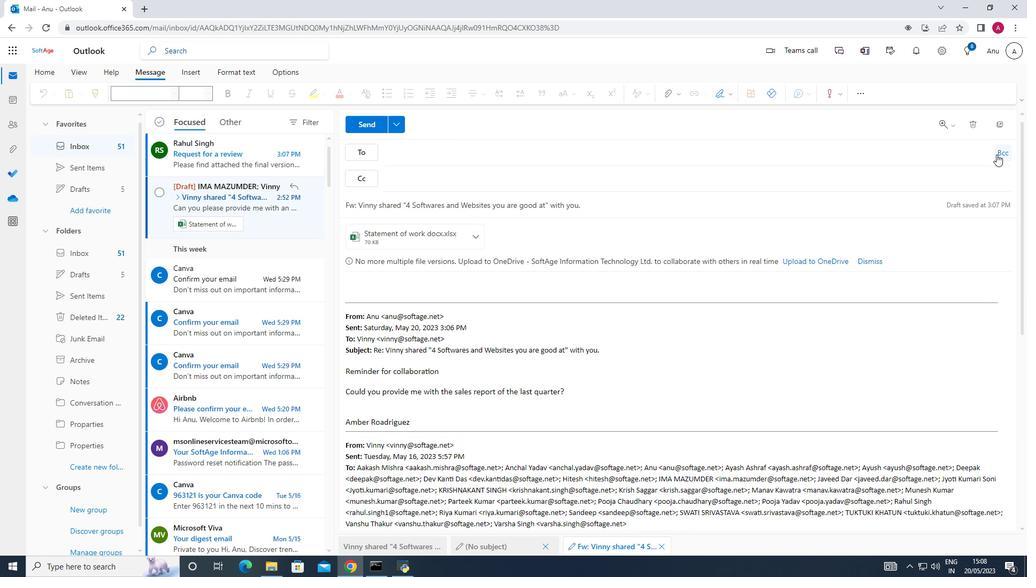 
Action: Mouse pressed left at (1009, 153)
Screenshot: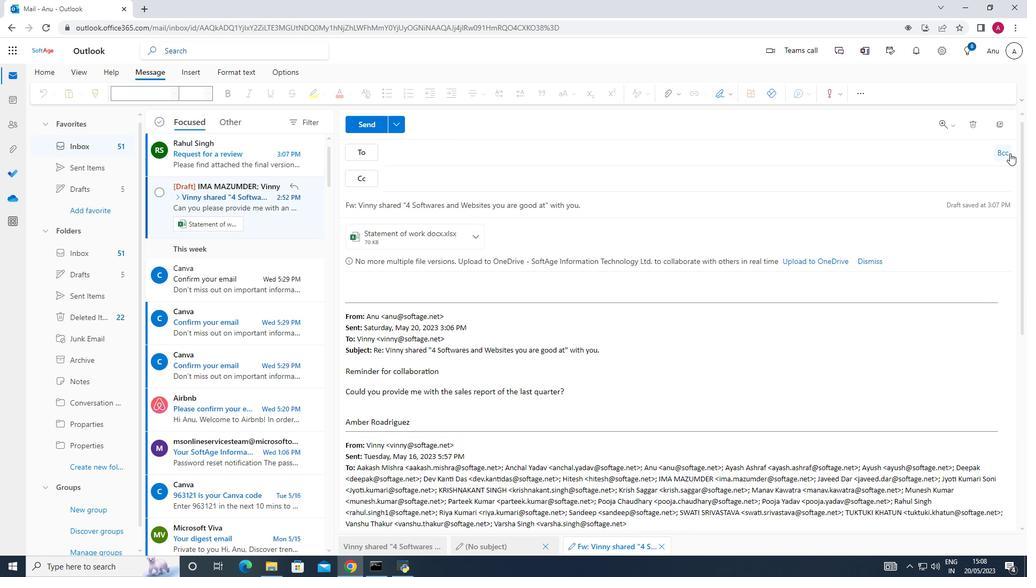 
Action: Mouse moved to (430, 210)
Screenshot: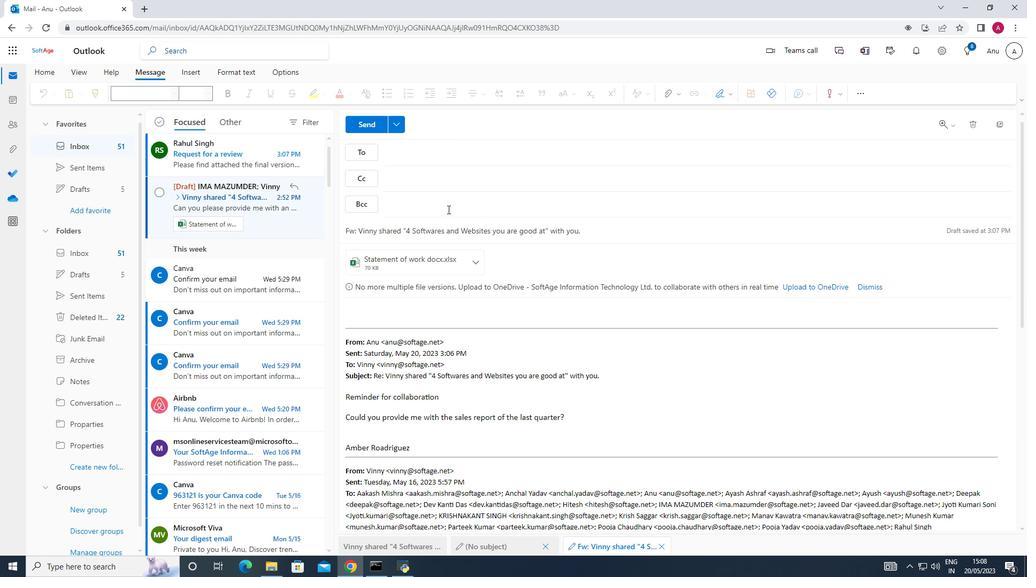 
Action: Mouse pressed left at (430, 210)
Screenshot: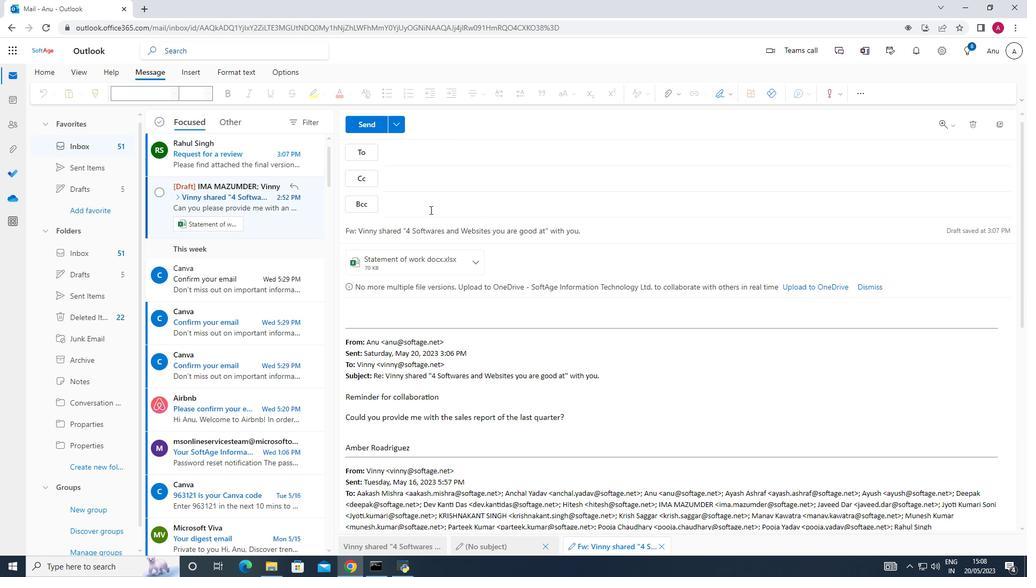 
Action: Key pressed <Key.shift>Softage.9<Key.shift>@softage.net
Screenshot: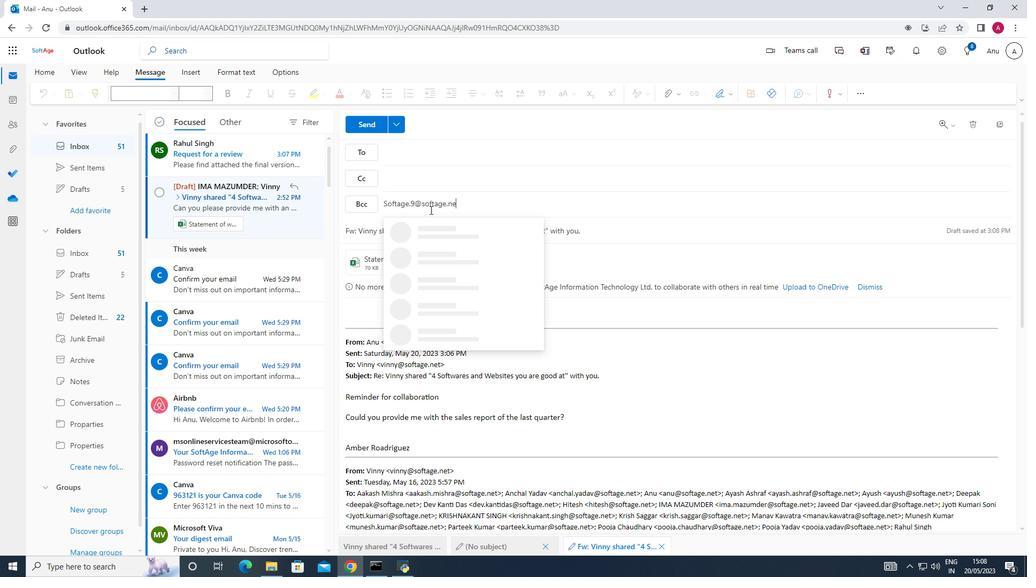 
Action: Mouse moved to (460, 237)
Screenshot: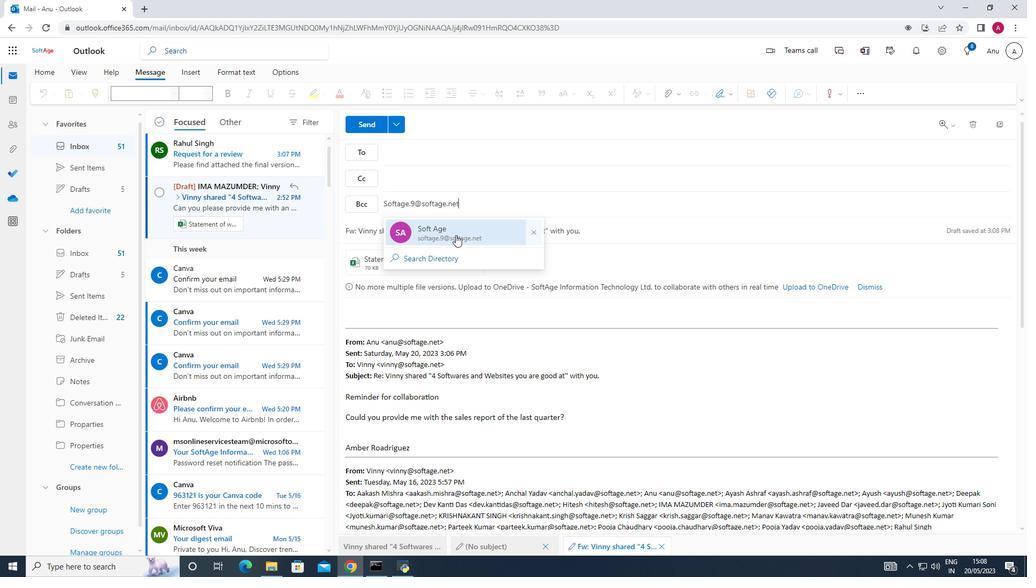 
Action: Mouse pressed left at (460, 237)
Screenshot: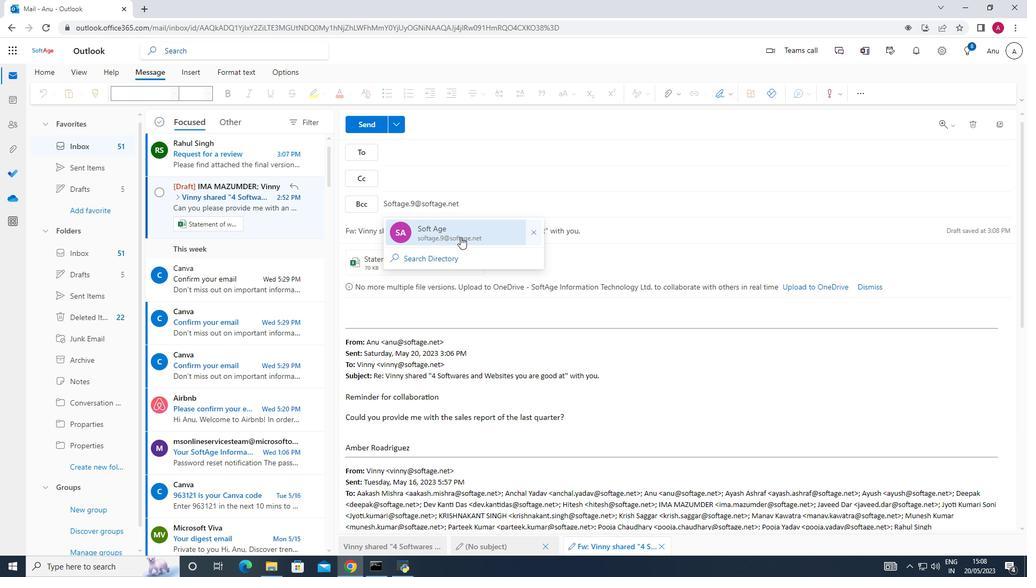 
Action: Mouse moved to (547, 271)
Screenshot: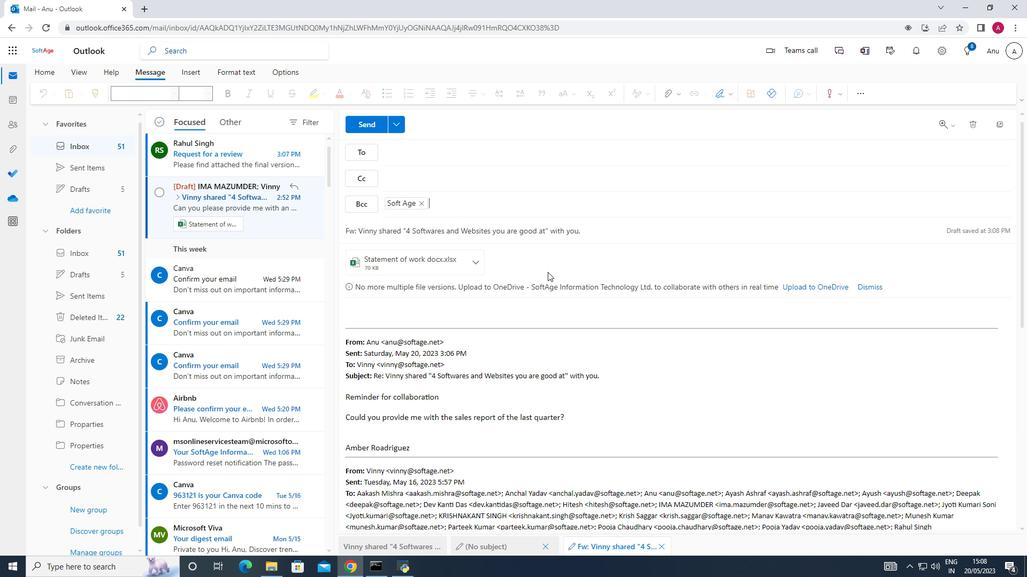 
Action: Mouse scrolled (547, 271) with delta (0, 0)
Screenshot: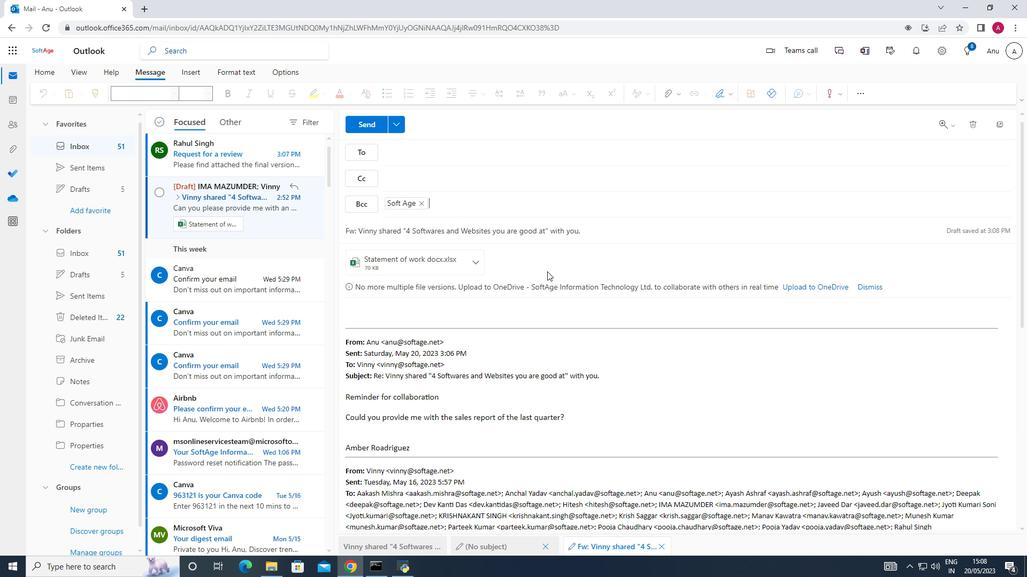 
Action: Mouse moved to (546, 271)
Screenshot: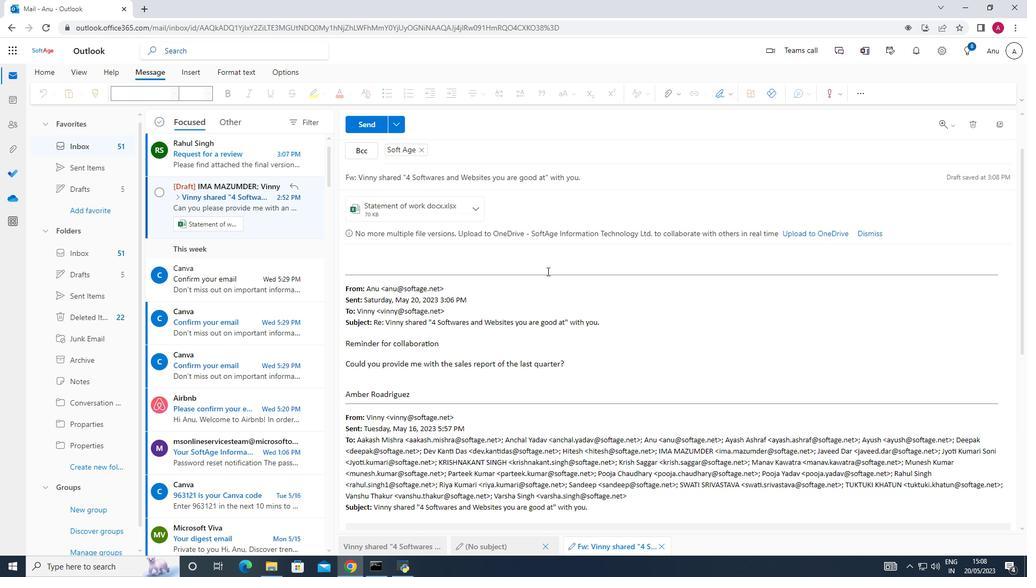 
Action: Mouse scrolled (546, 272) with delta (0, 0)
Screenshot: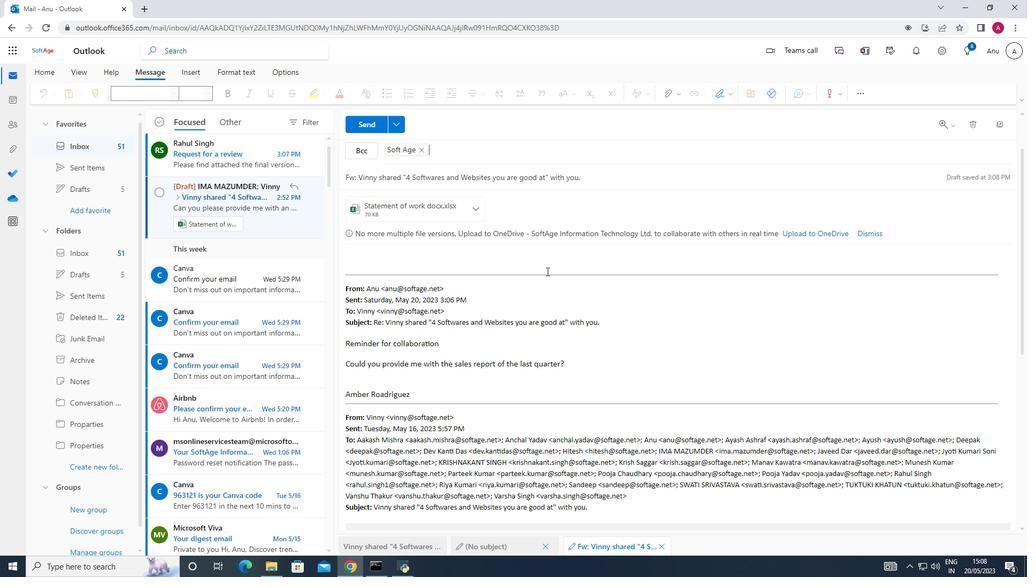 
Action: Mouse scrolled (546, 272) with delta (0, 0)
Screenshot: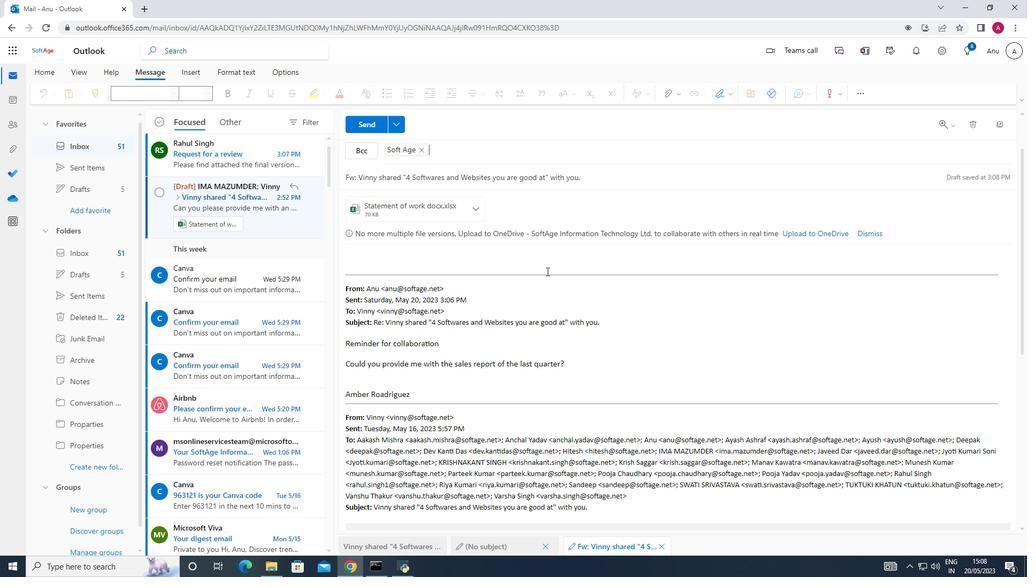 
Action: Mouse scrolled (546, 272) with delta (0, 0)
Screenshot: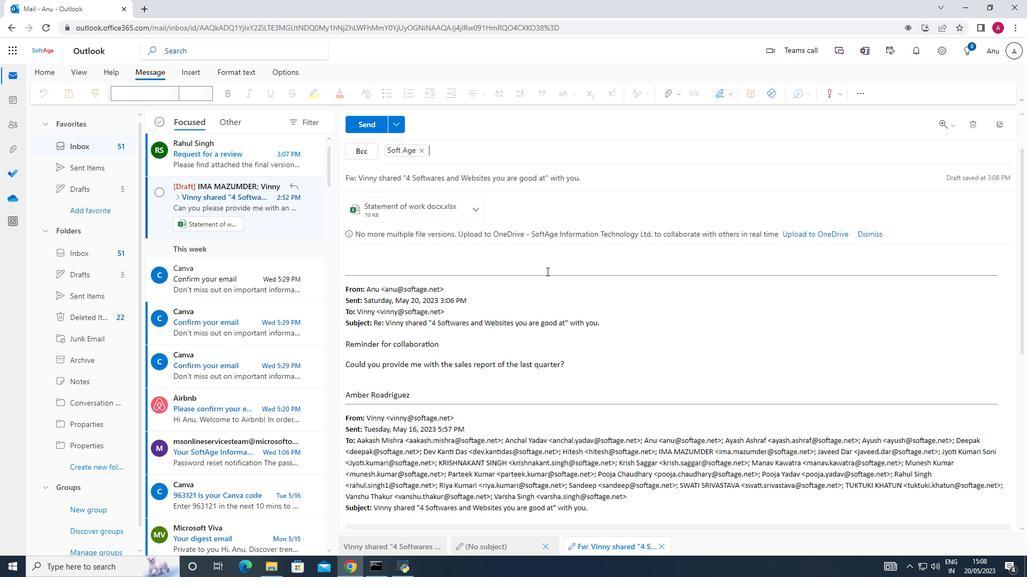 
Action: Mouse moved to (544, 272)
Screenshot: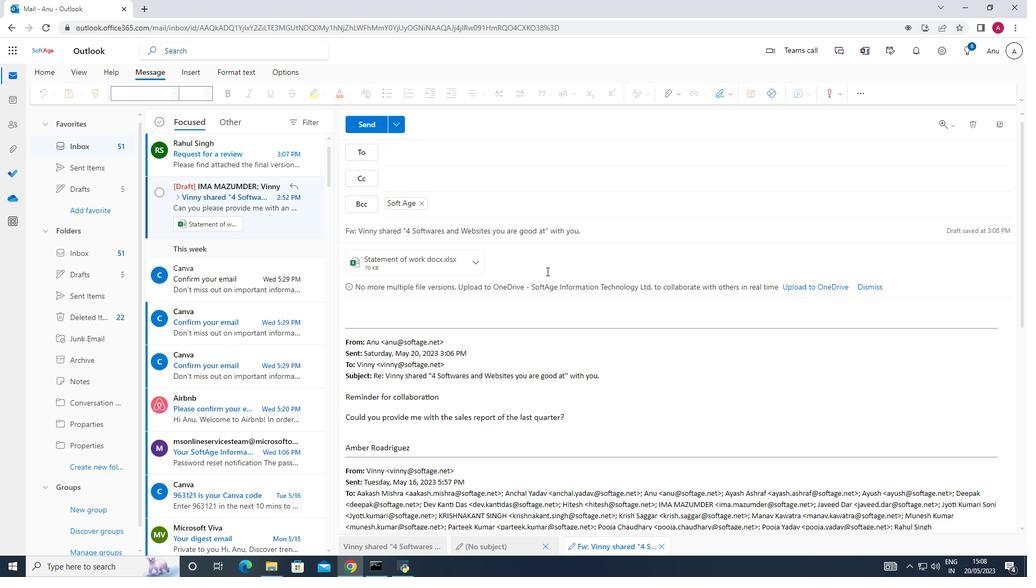 
Action: Mouse scrolled (544, 272) with delta (0, 0)
Screenshot: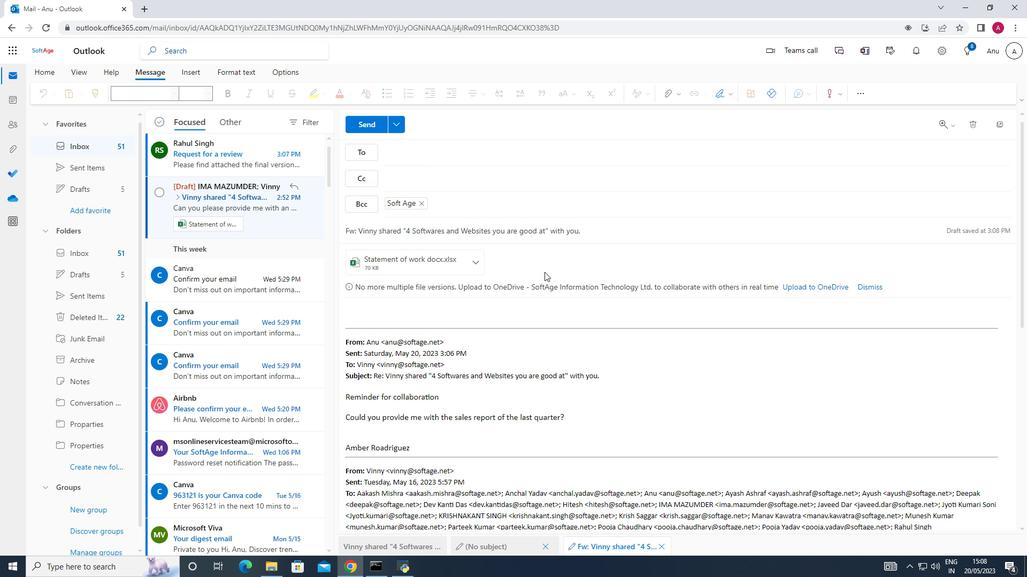 
Action: Mouse moved to (490, 549)
Screenshot: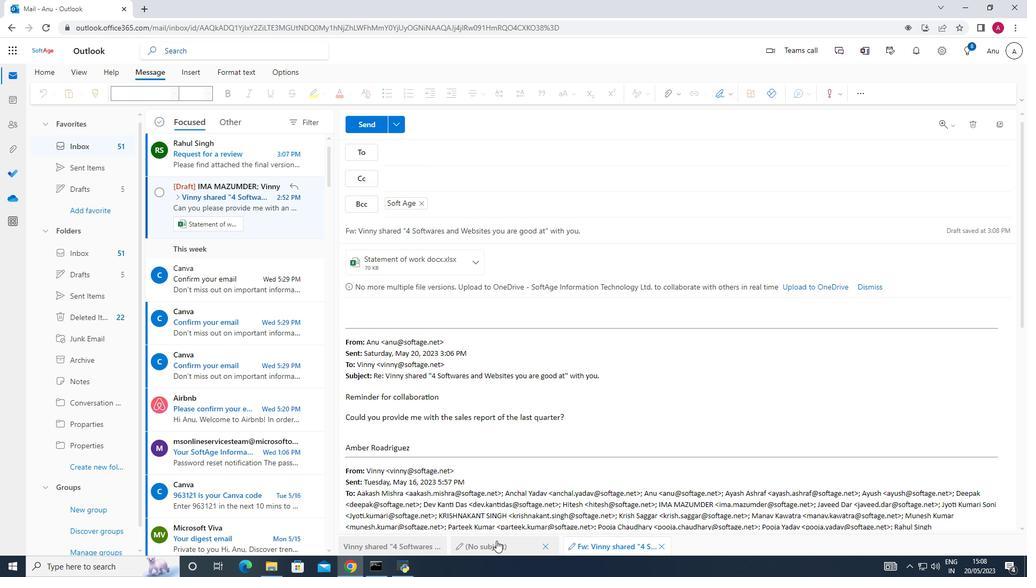 
Action: Mouse pressed left at (490, 549)
Screenshot: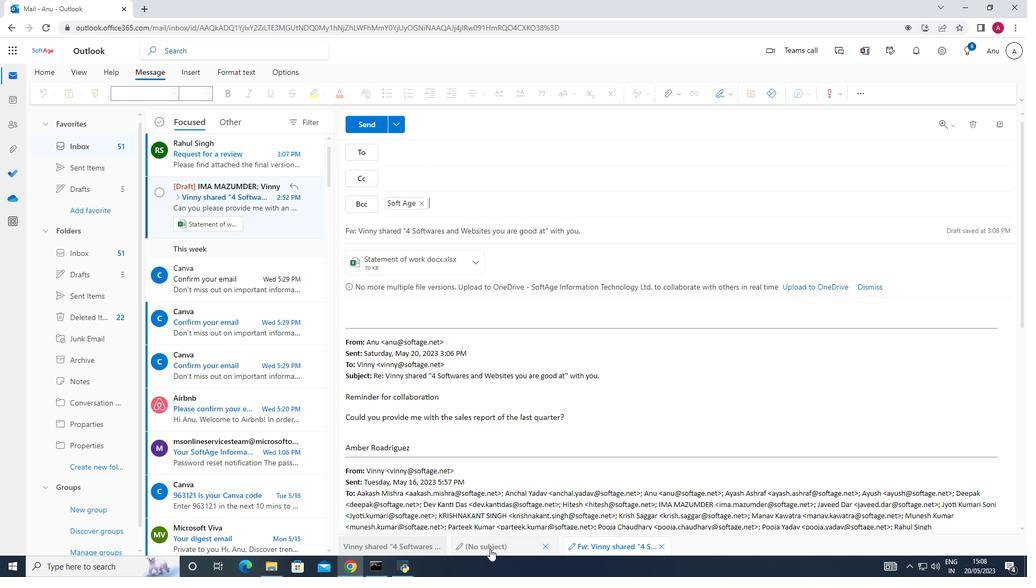 
Action: Mouse moved to (388, 545)
Screenshot: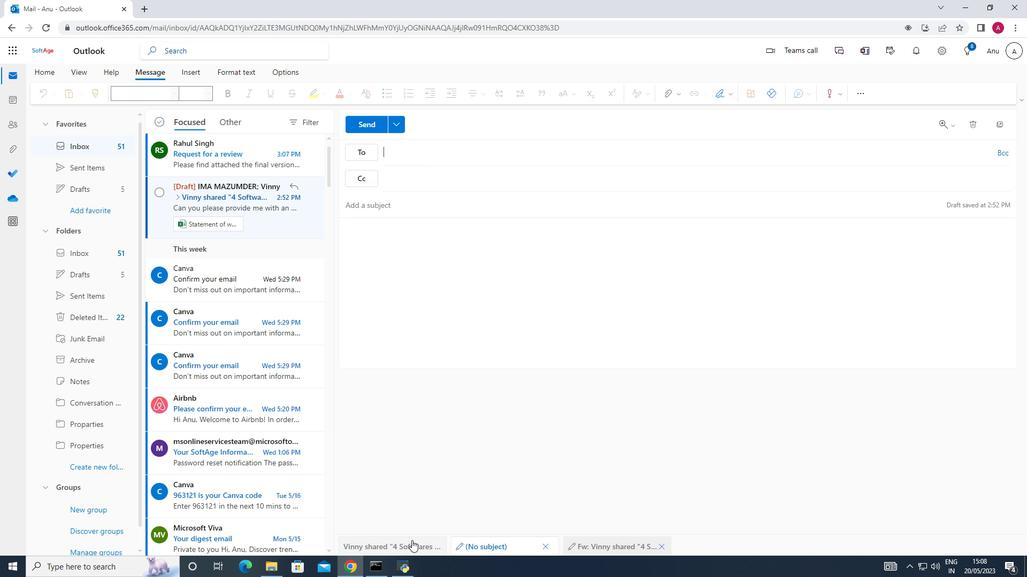 
Action: Mouse pressed left at (388, 545)
Screenshot: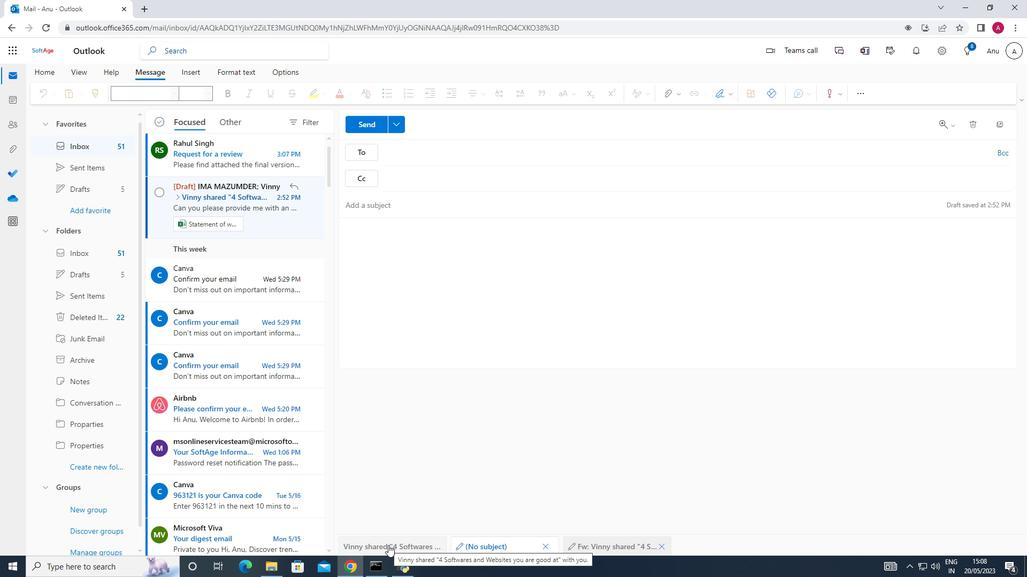
Action: Mouse moved to (601, 548)
Screenshot: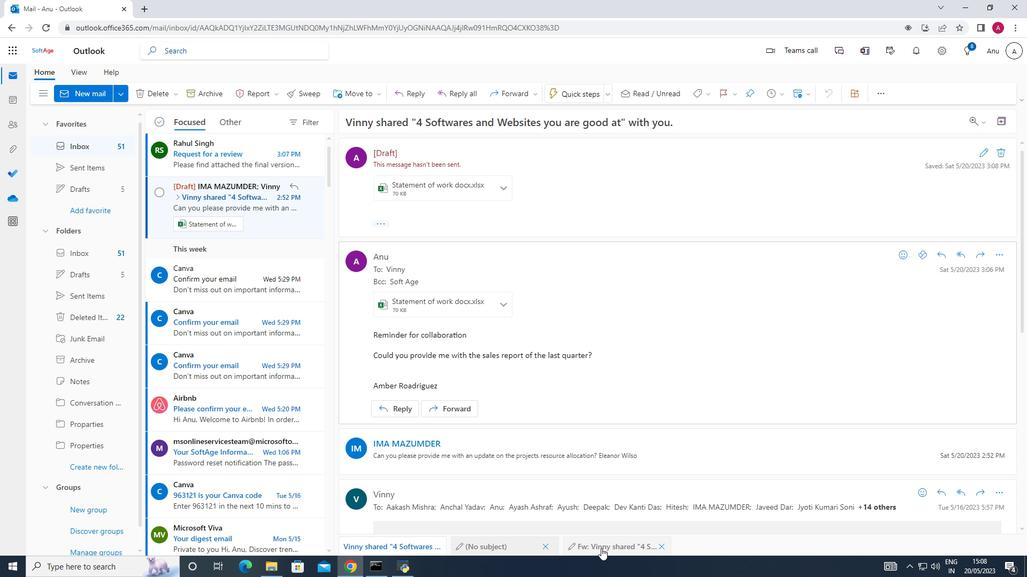 
Action: Mouse pressed left at (601, 548)
Screenshot: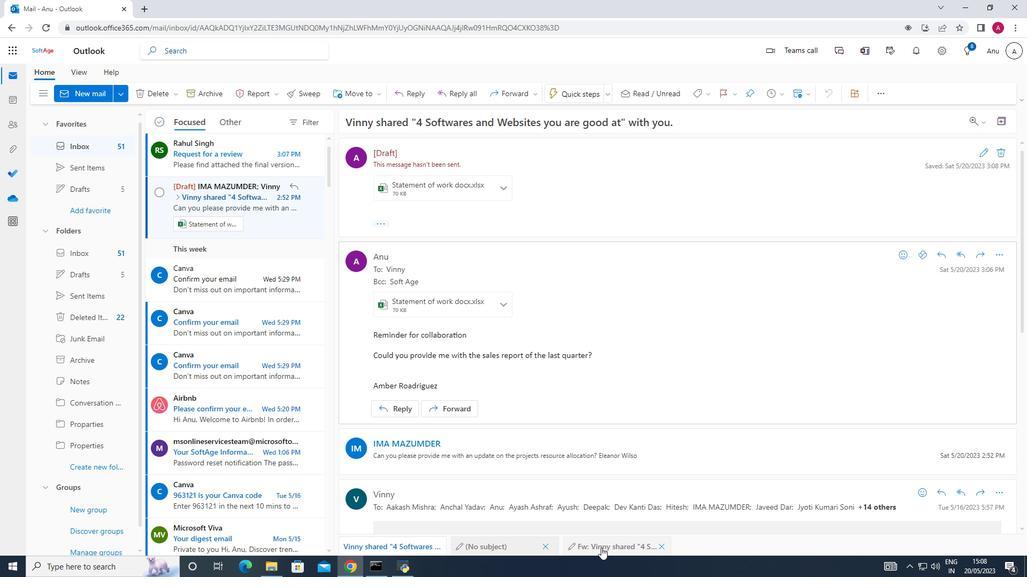 
Action: Mouse moved to (368, 116)
Screenshot: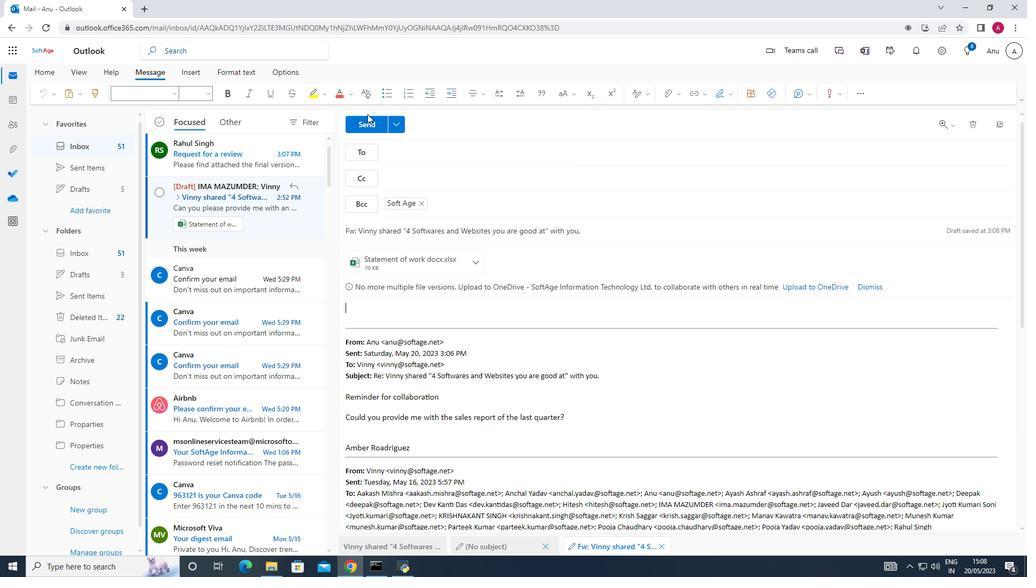 
Action: Mouse pressed left at (368, 116)
Screenshot: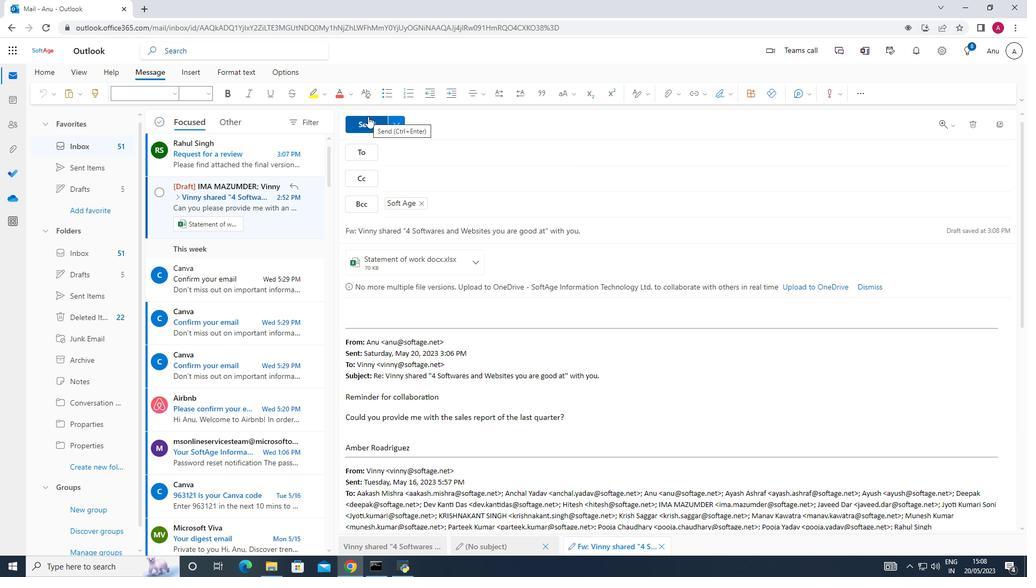 
Action: Mouse moved to (429, 230)
Screenshot: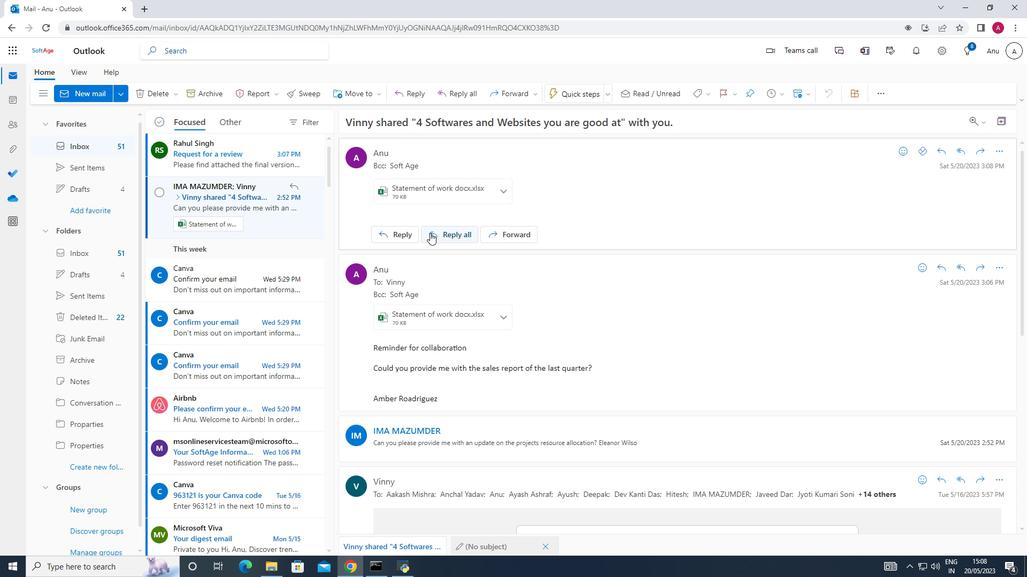 
